 Task: Add a signature Hunter Evans containing Best wishes for a happy New Years Eve, Hunter Evans to email address softage.5@softage.net and add a folder Party planning
Action: Mouse moved to (44, 52)
Screenshot: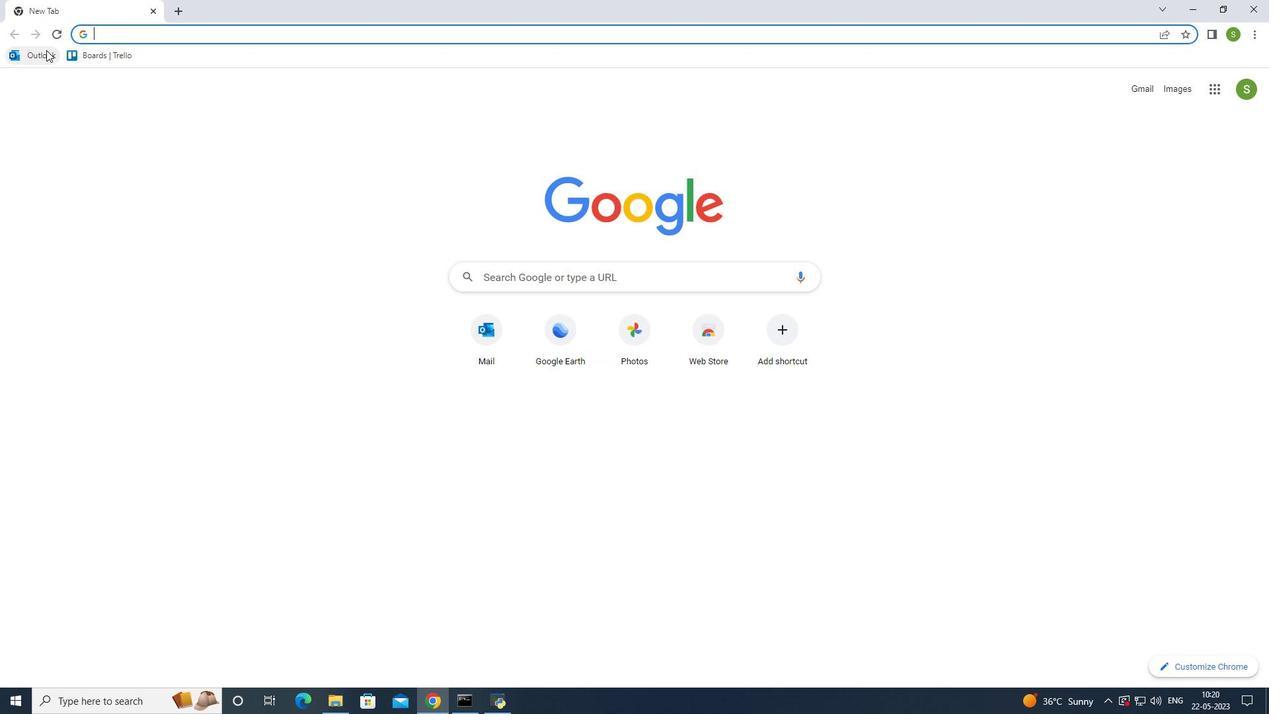 
Action: Mouse pressed left at (44, 52)
Screenshot: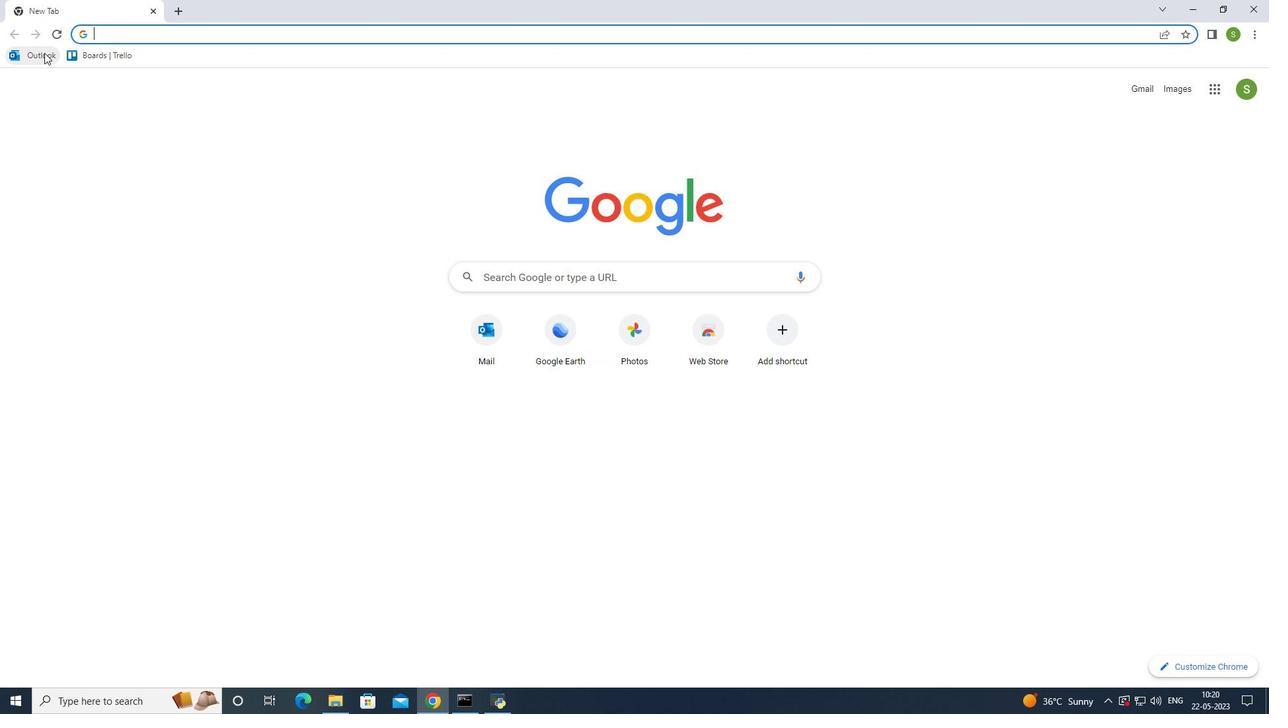 
Action: Mouse moved to (121, 108)
Screenshot: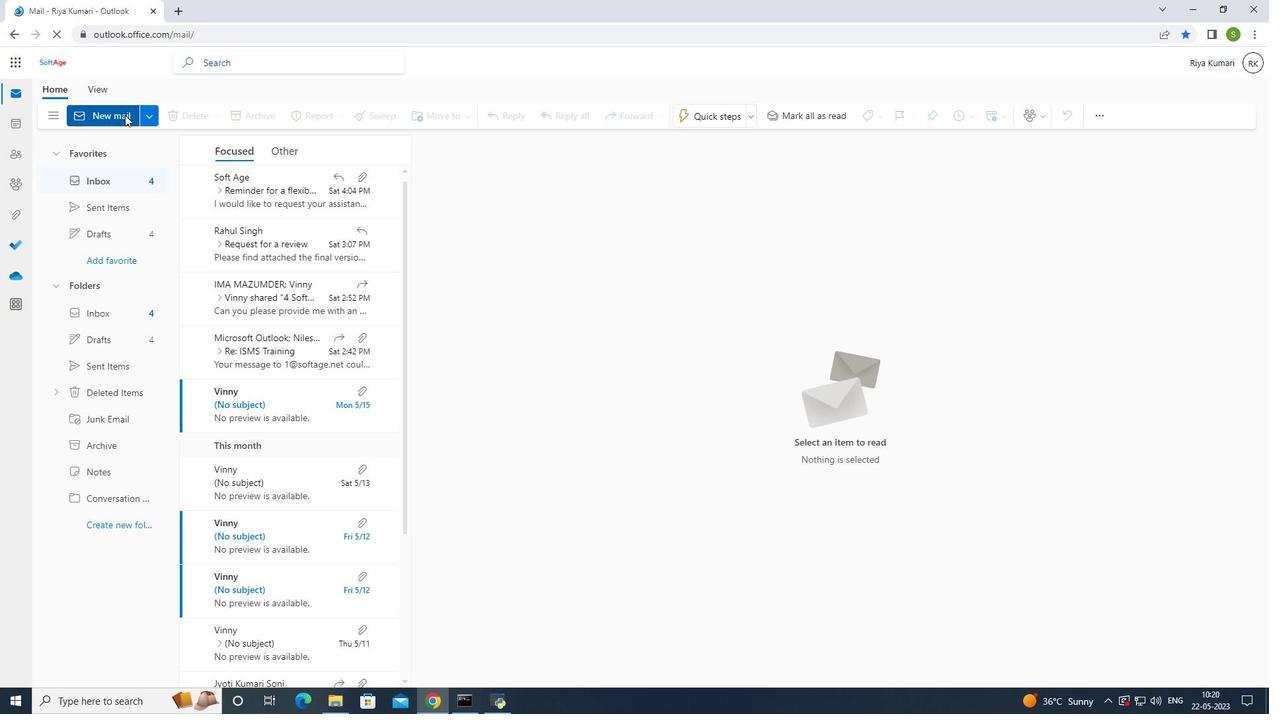
Action: Mouse pressed left at (121, 108)
Screenshot: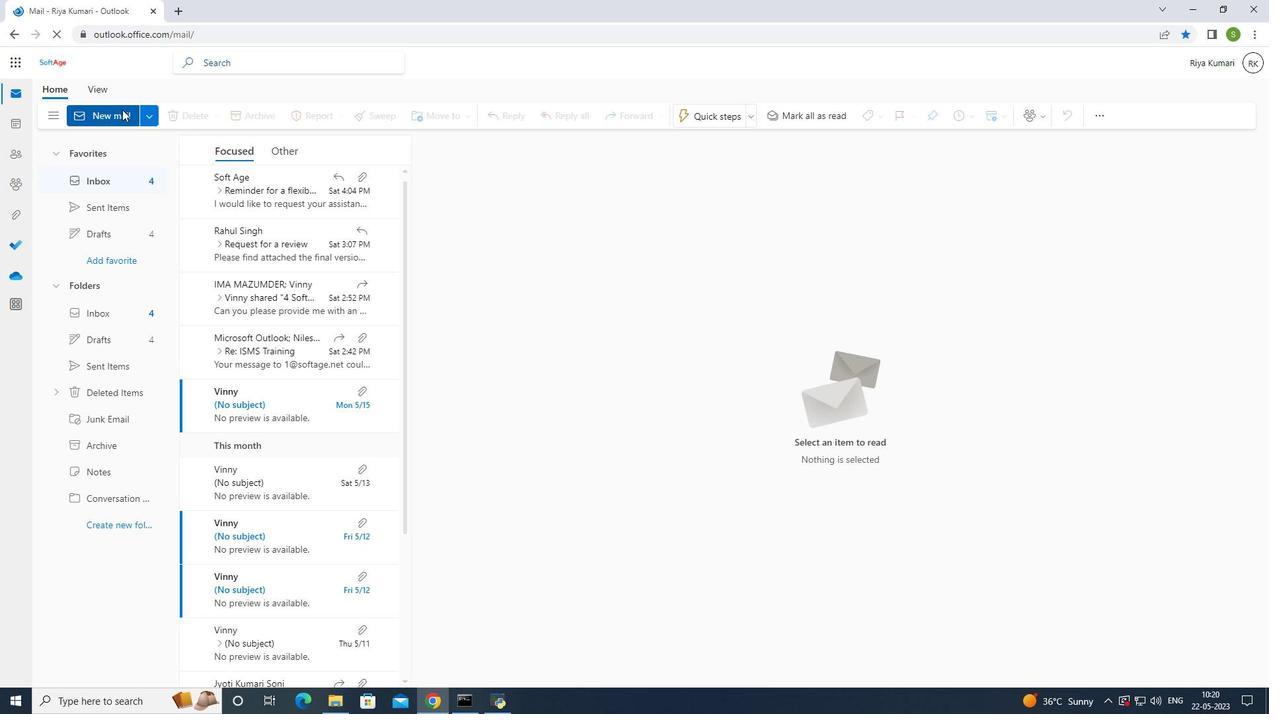 
Action: Mouse moved to (860, 117)
Screenshot: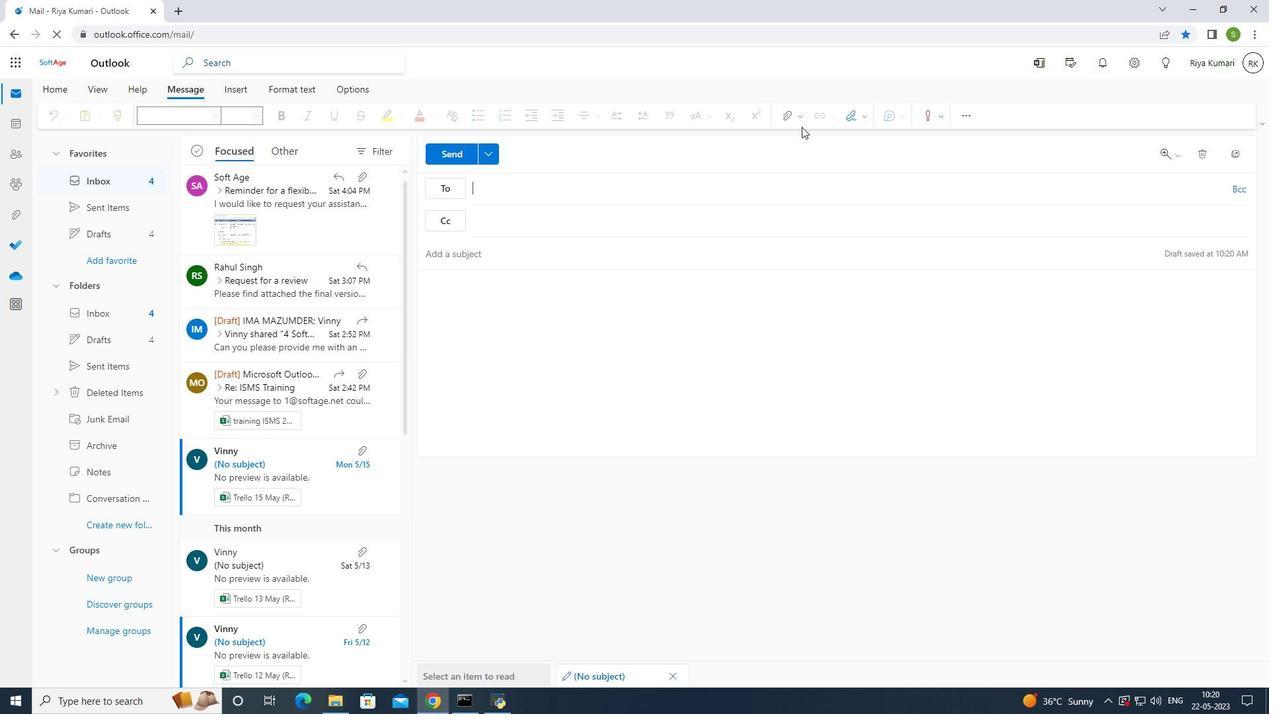 
Action: Mouse pressed left at (860, 117)
Screenshot: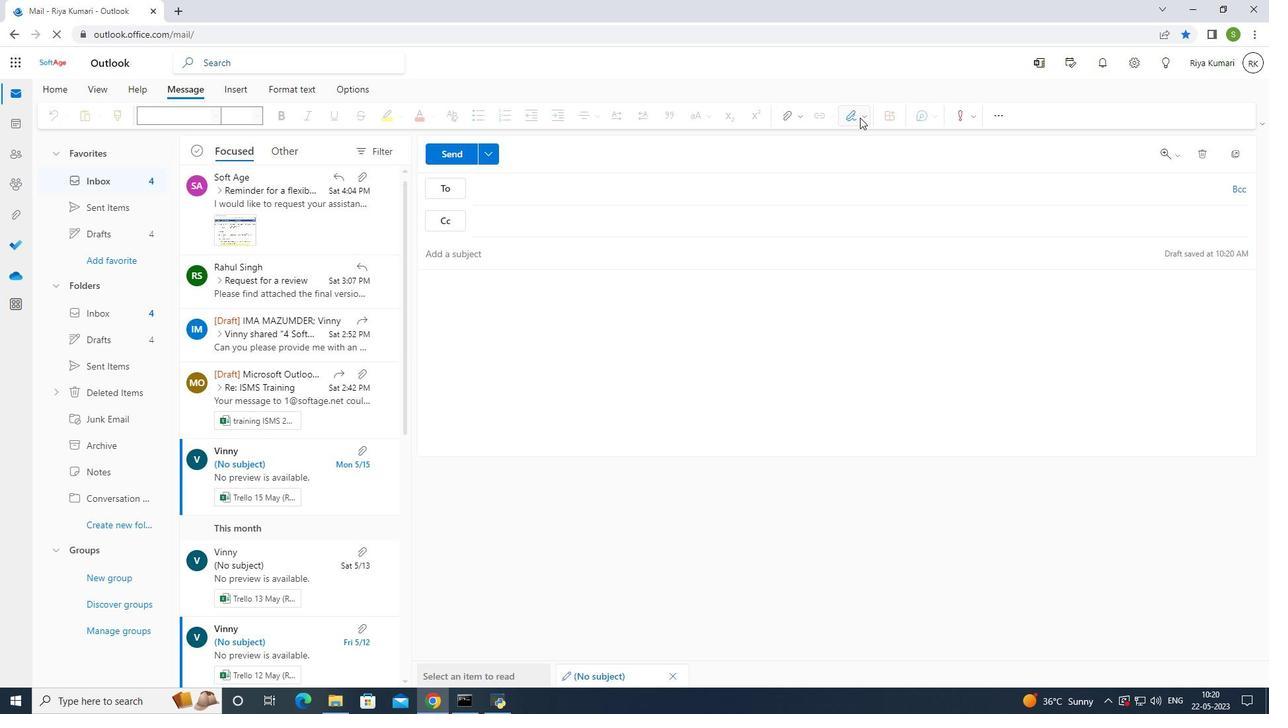 
Action: Mouse moved to (849, 144)
Screenshot: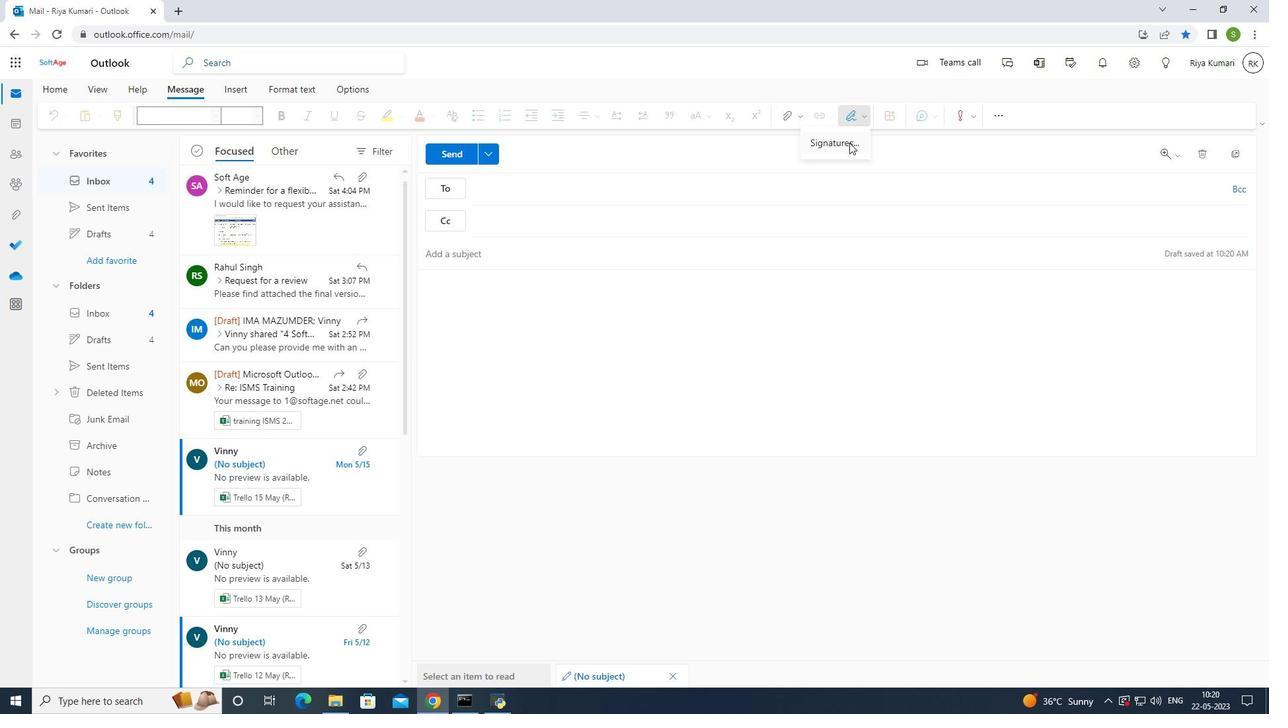 
Action: Mouse pressed left at (849, 144)
Screenshot: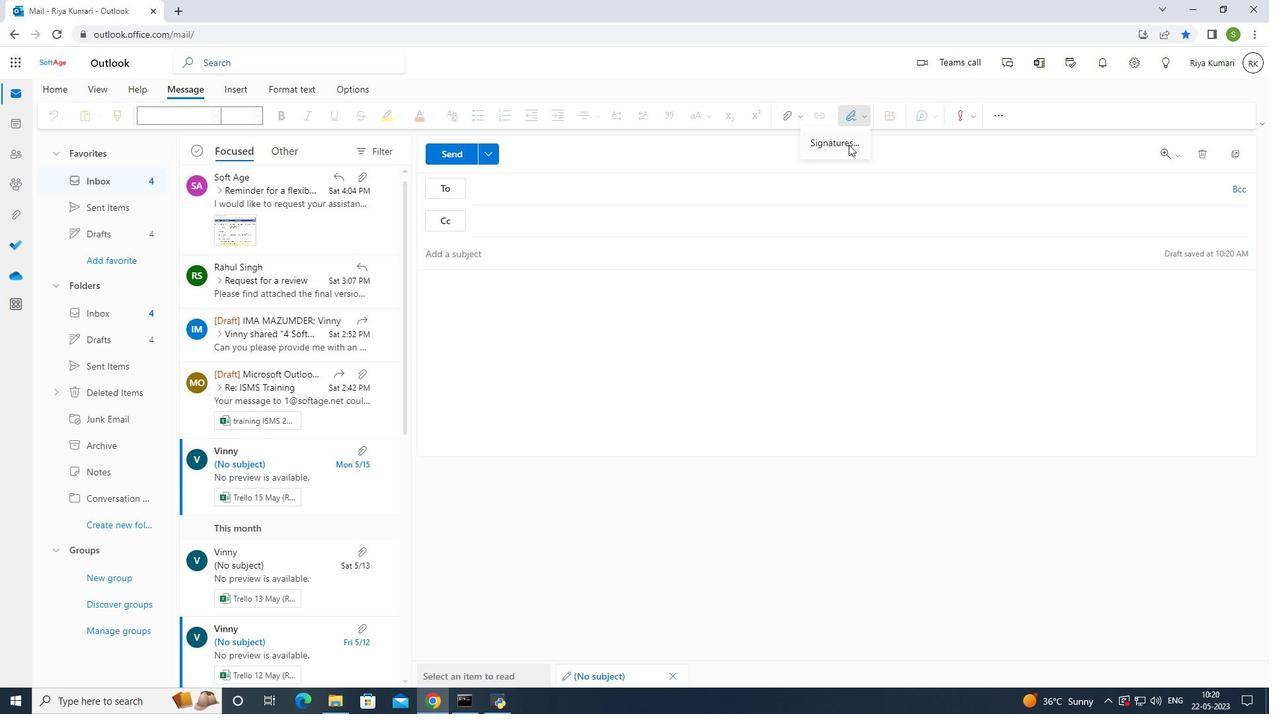 
Action: Mouse moved to (716, 224)
Screenshot: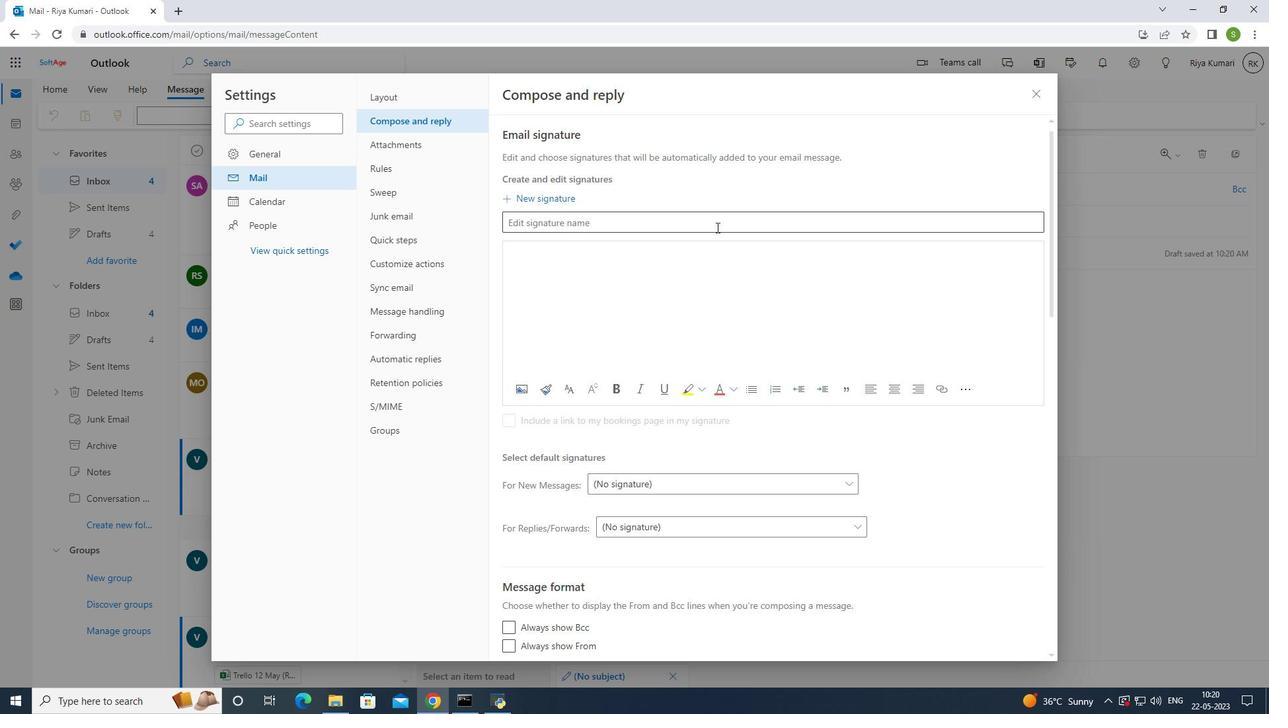 
Action: Mouse pressed left at (716, 224)
Screenshot: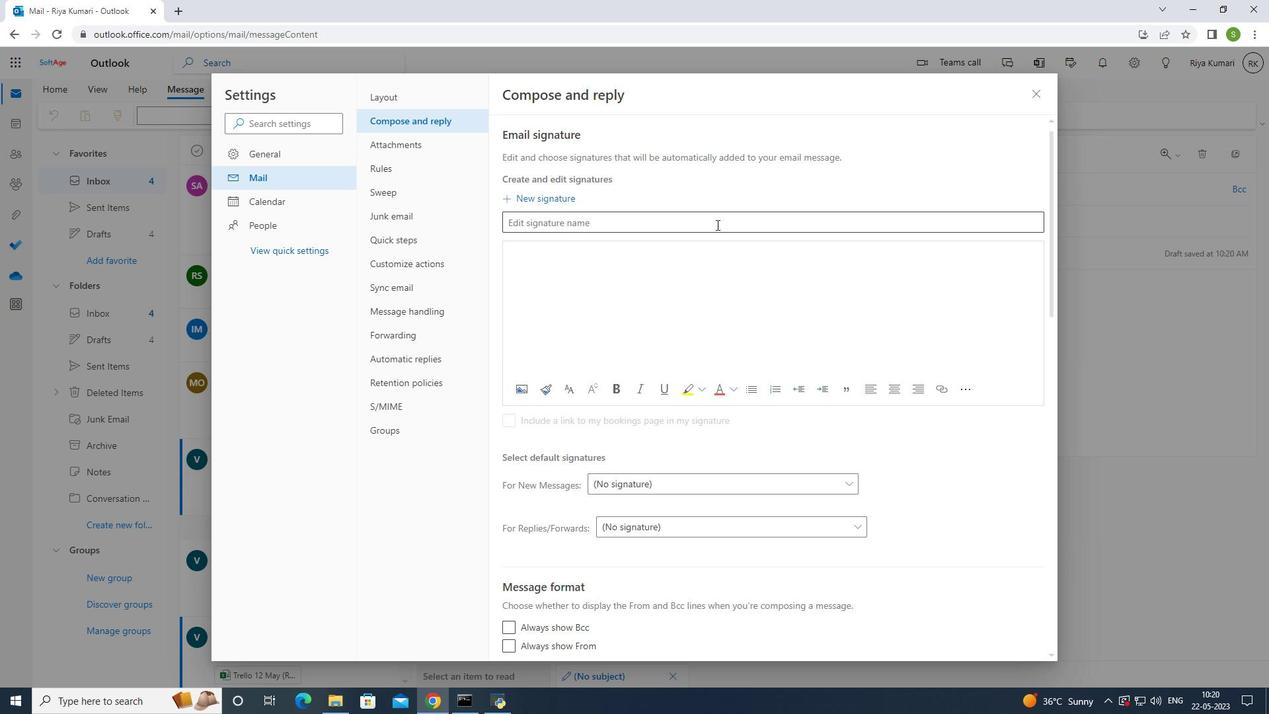 
Action: Mouse moved to (746, 191)
Screenshot: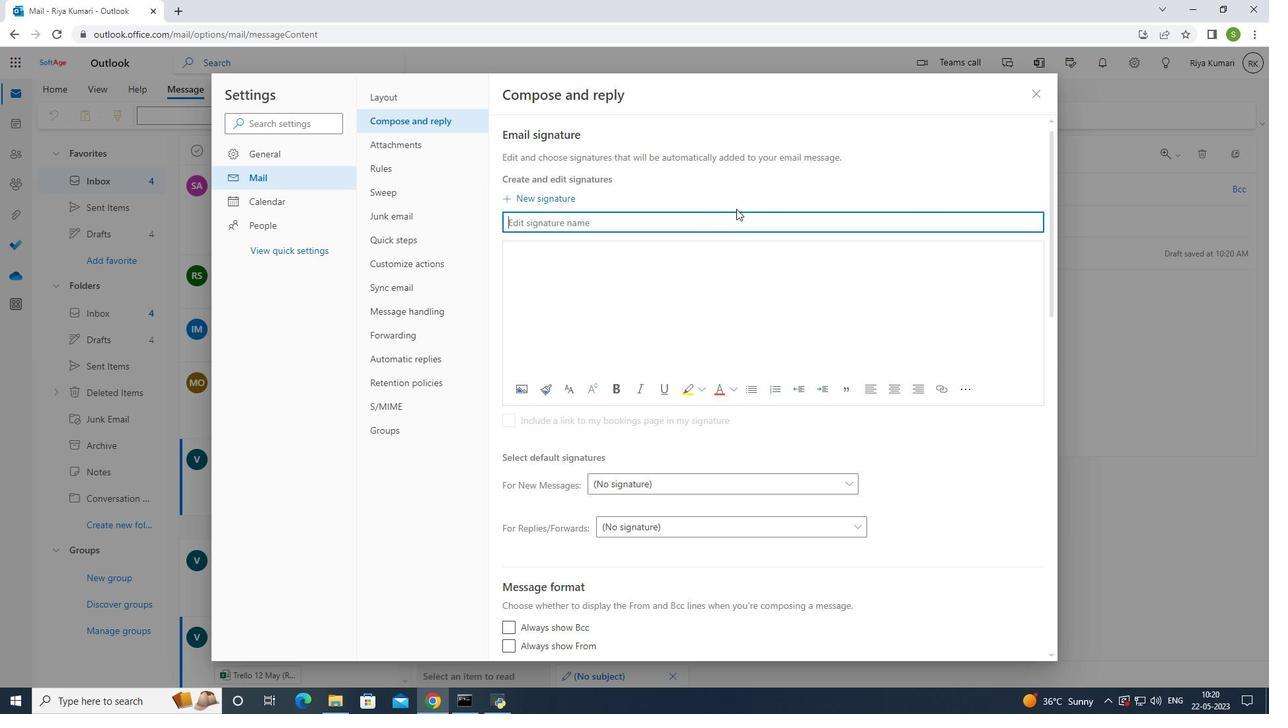 
Action: Key pressed <Key.shift>Hunter<Key.space><Key.shift>Evansctrl+A<'\x03'>
Screenshot: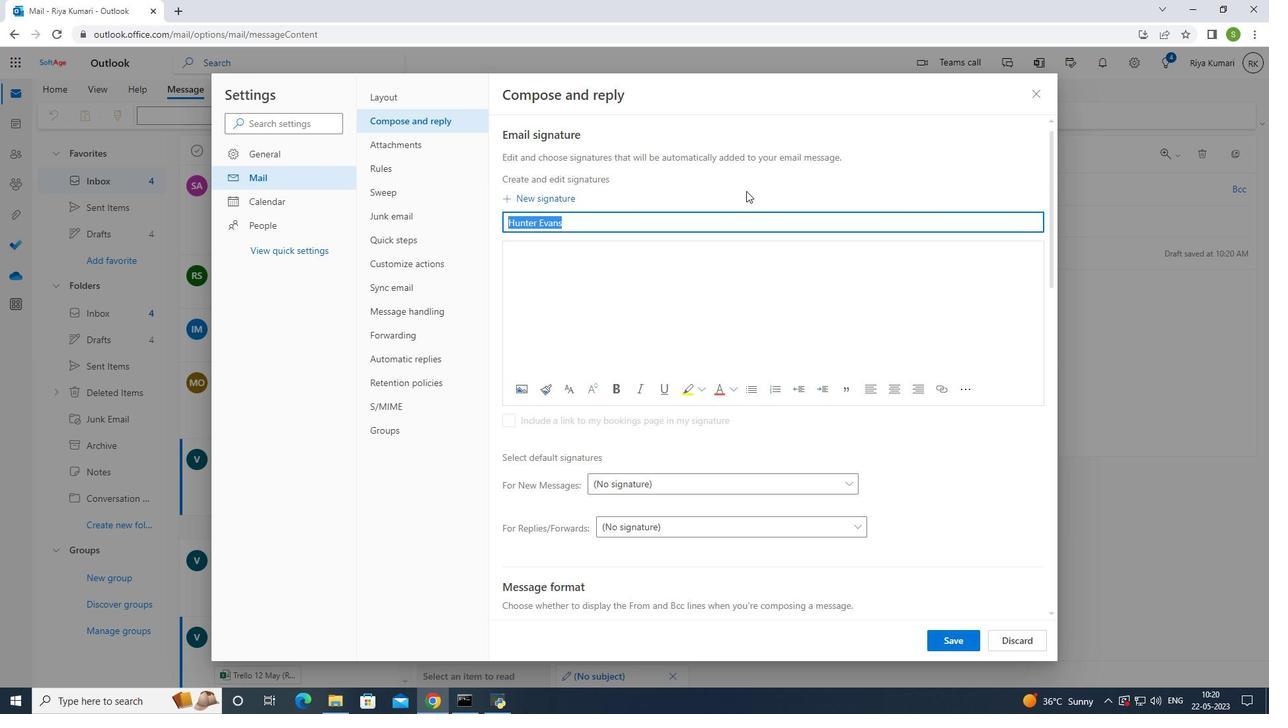 
Action: Mouse moved to (575, 273)
Screenshot: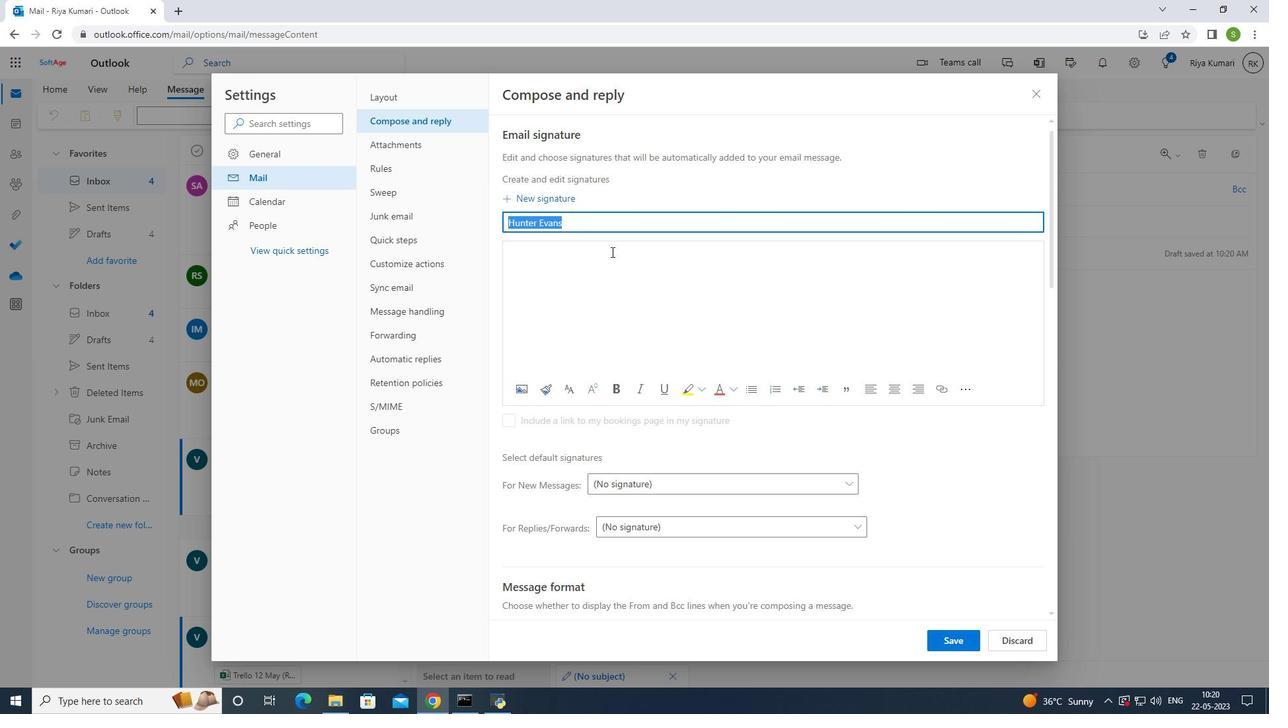 
Action: Mouse pressed left at (575, 273)
Screenshot: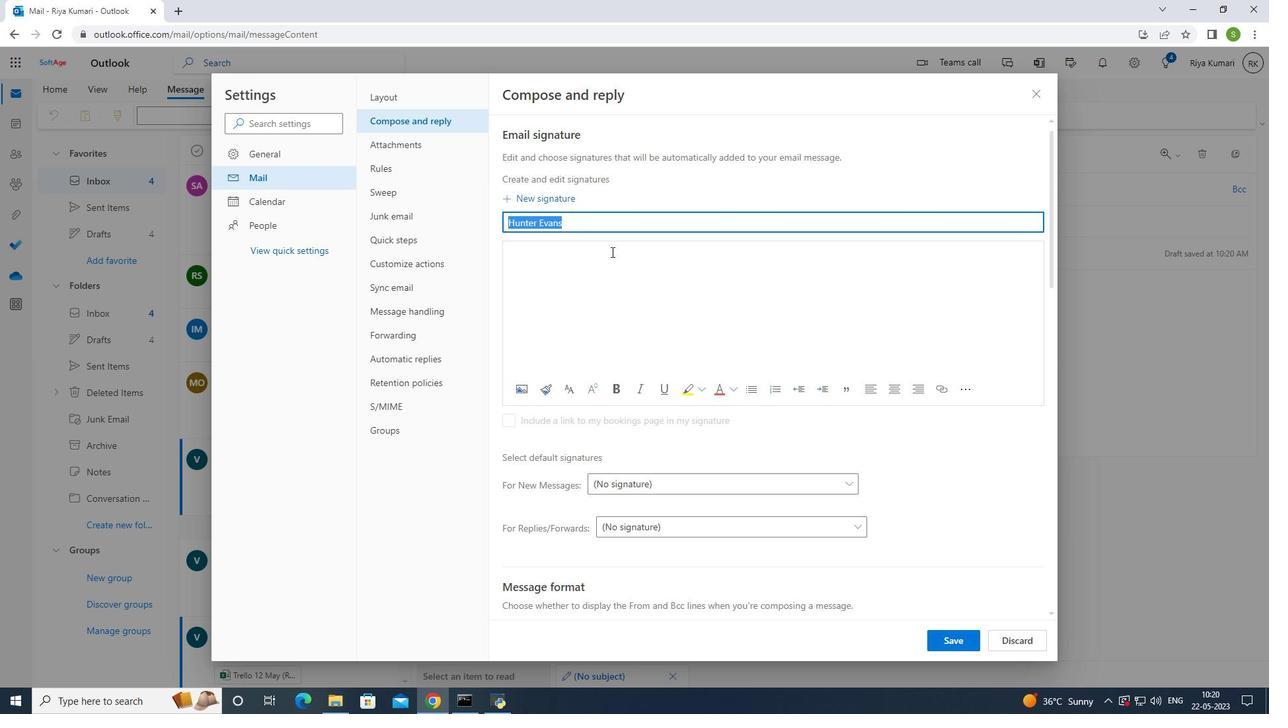 
Action: Mouse moved to (576, 271)
Screenshot: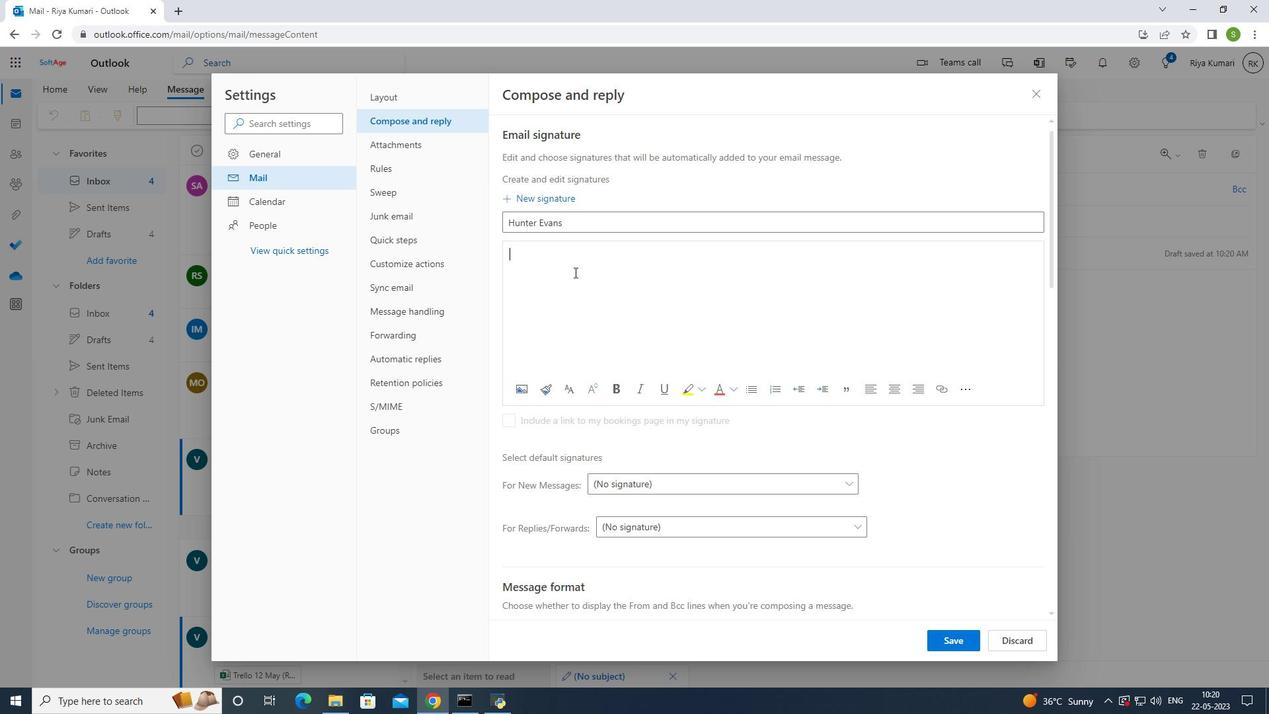 
Action: Key pressed ctrl+V
Screenshot: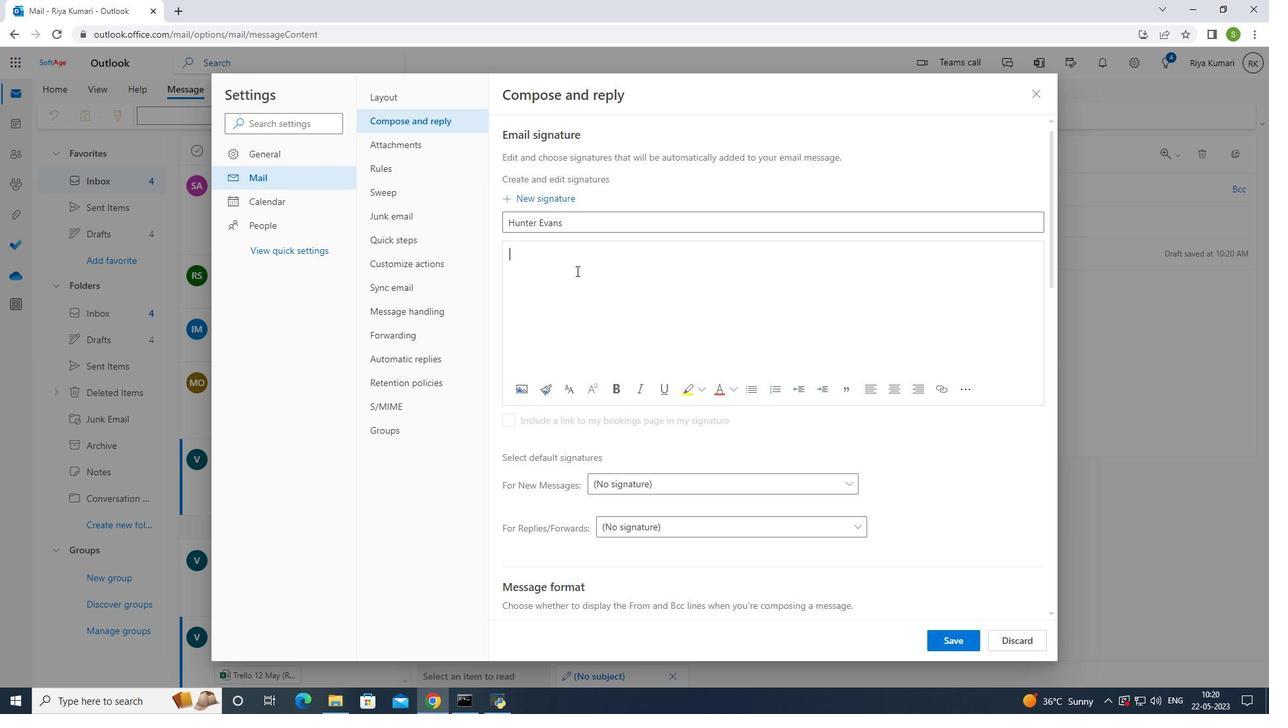 
Action: Mouse moved to (951, 645)
Screenshot: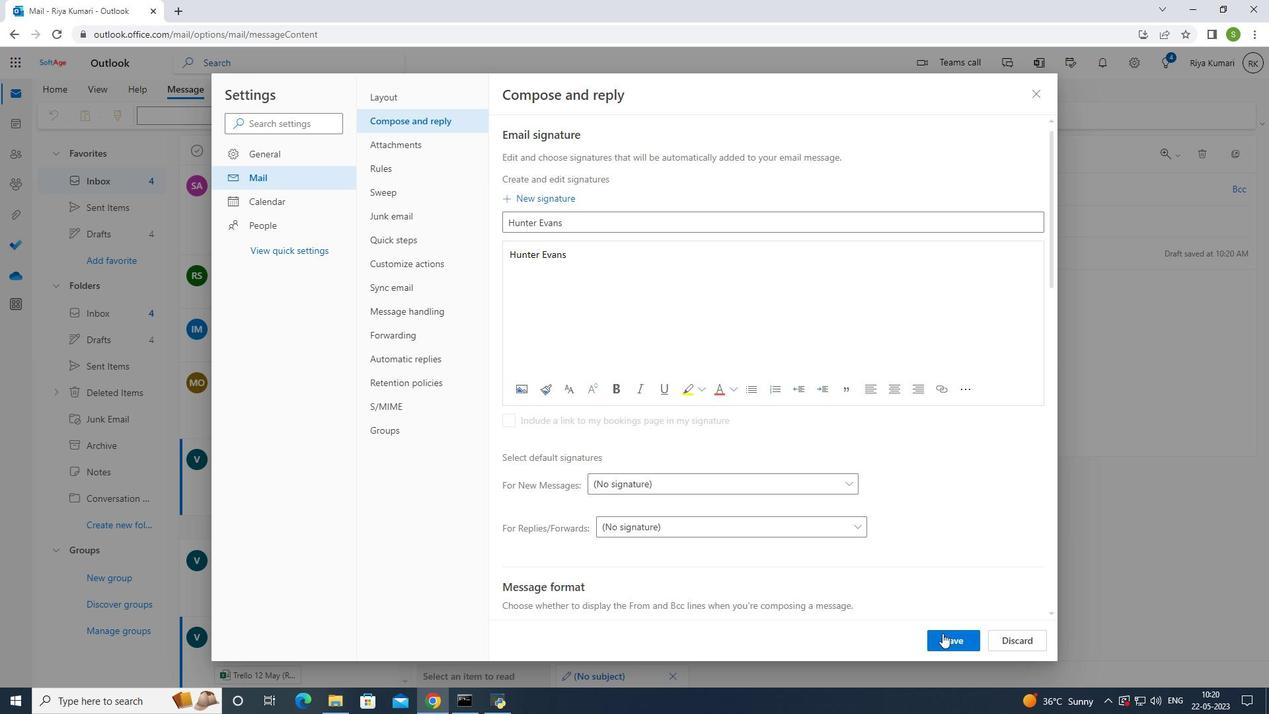 
Action: Mouse pressed left at (951, 645)
Screenshot: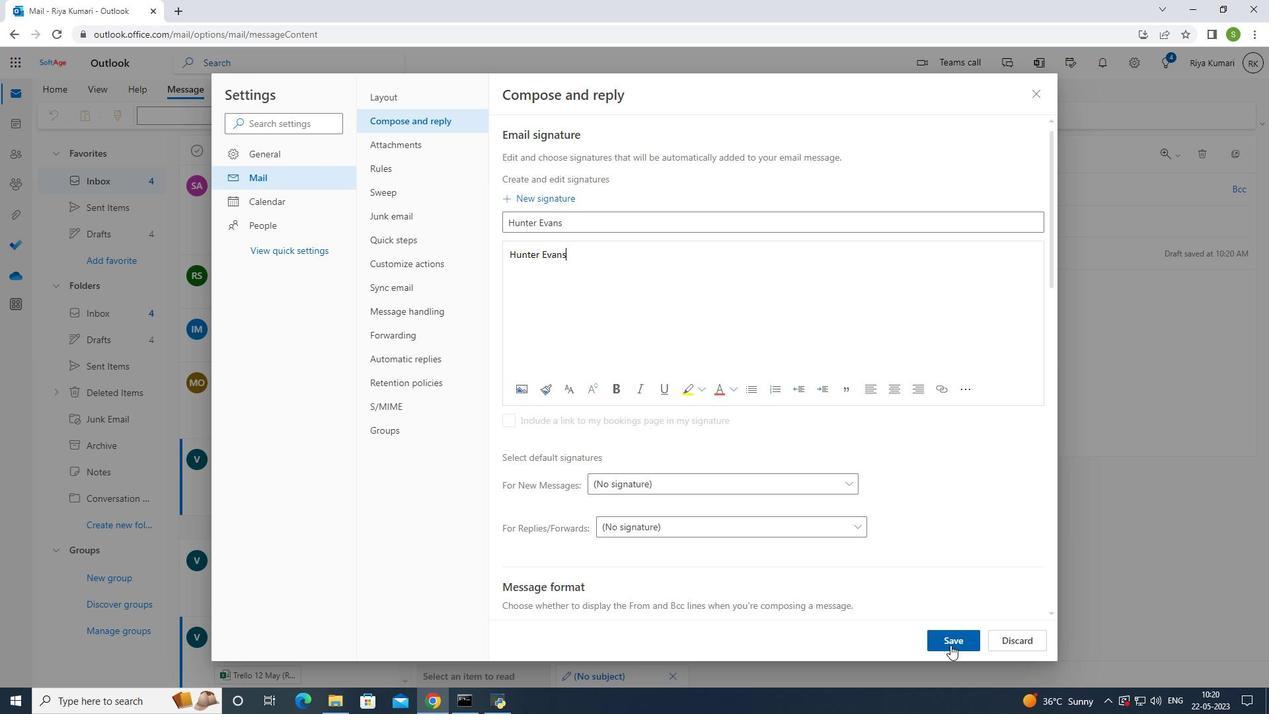 
Action: Mouse moved to (1045, 96)
Screenshot: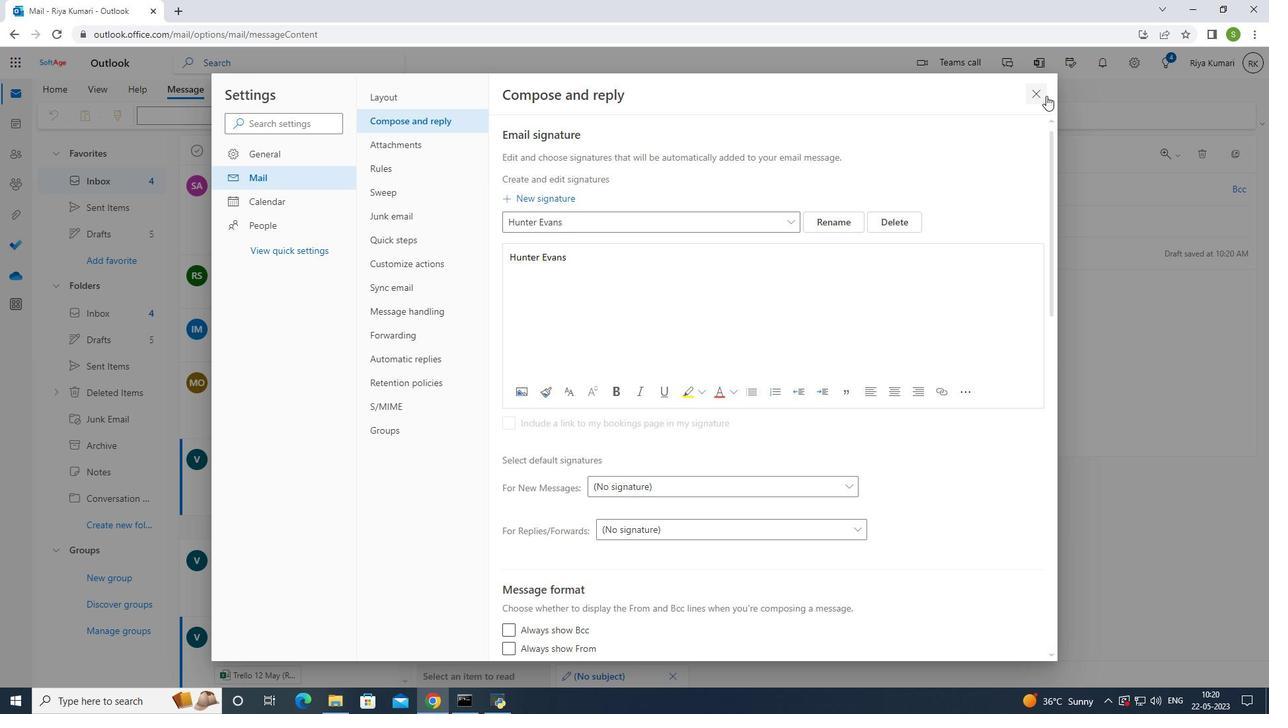 
Action: Mouse pressed left at (1045, 96)
Screenshot: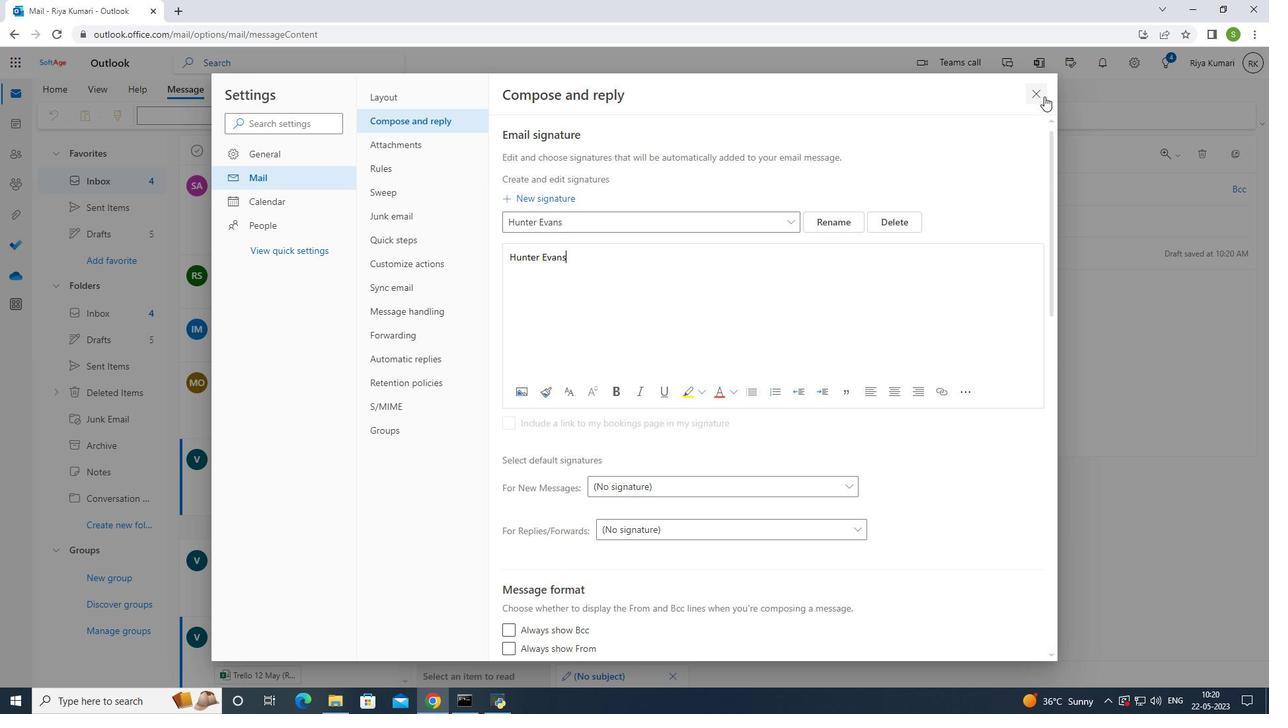 
Action: Mouse moved to (585, 199)
Screenshot: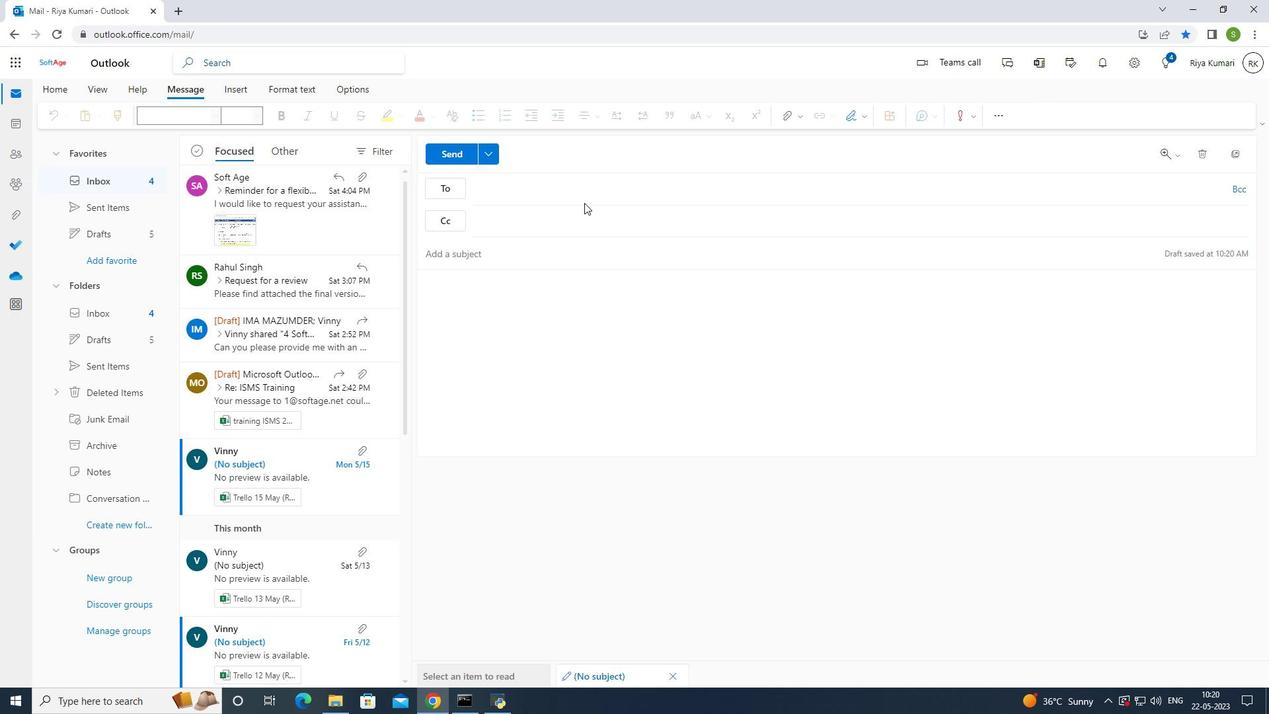 
Action: Mouse pressed left at (585, 199)
Screenshot: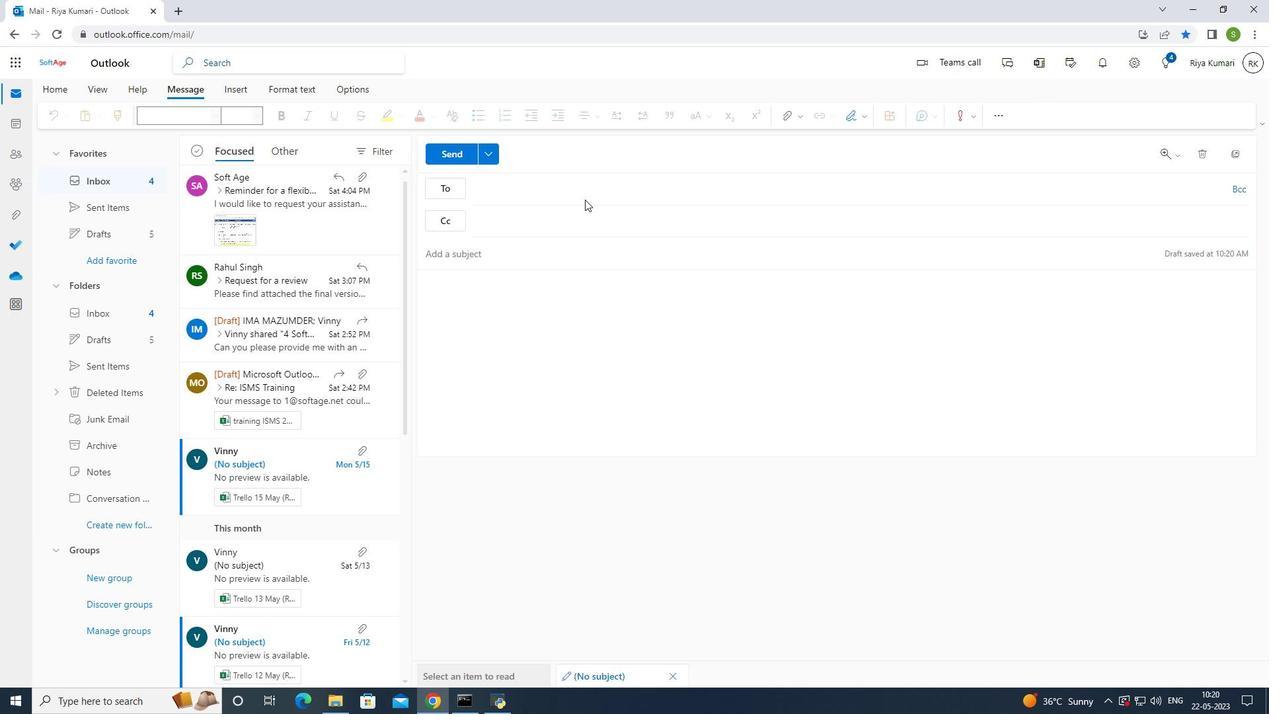 
Action: Mouse moved to (585, 191)
Screenshot: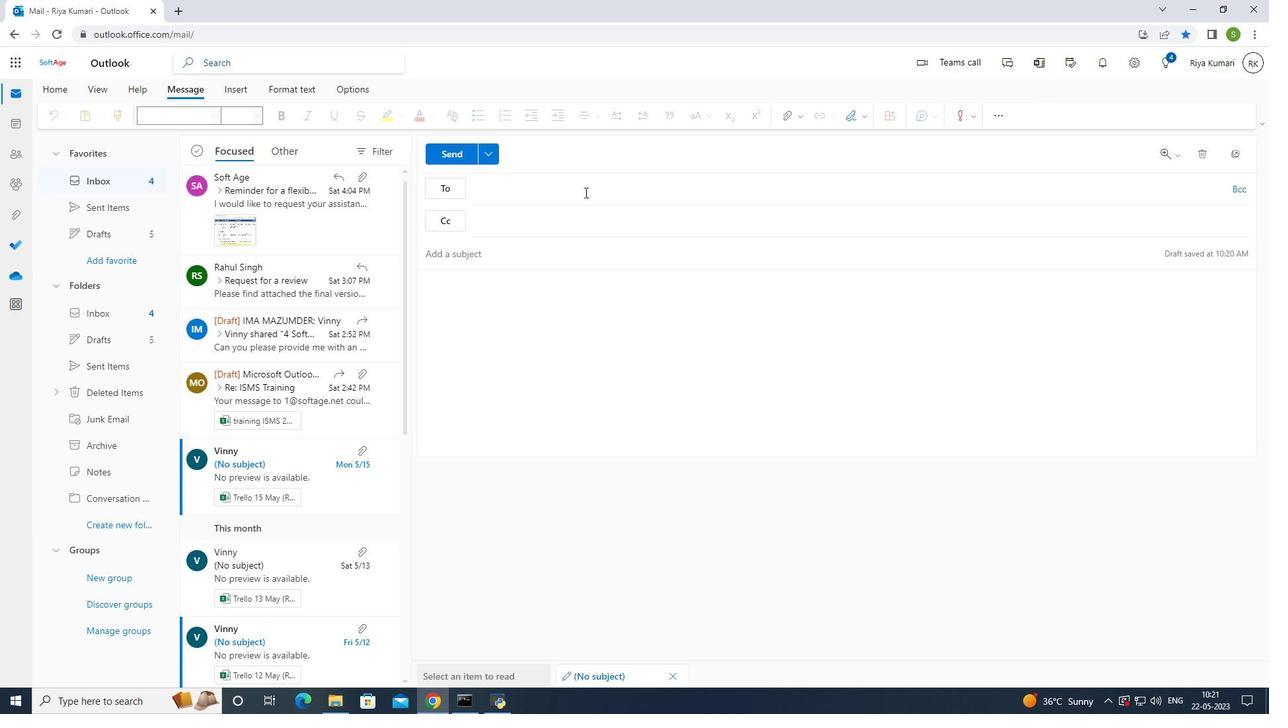 
Action: Mouse pressed left at (585, 191)
Screenshot: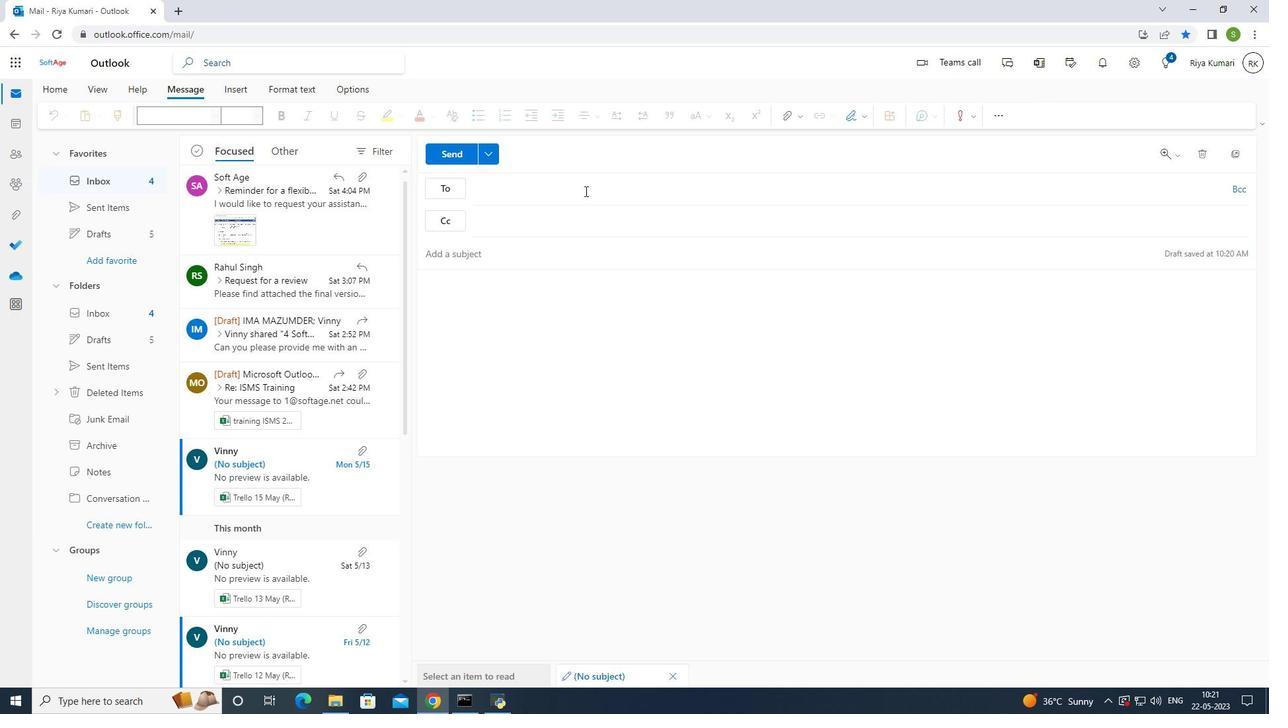 
Action: Mouse moved to (867, 241)
Screenshot: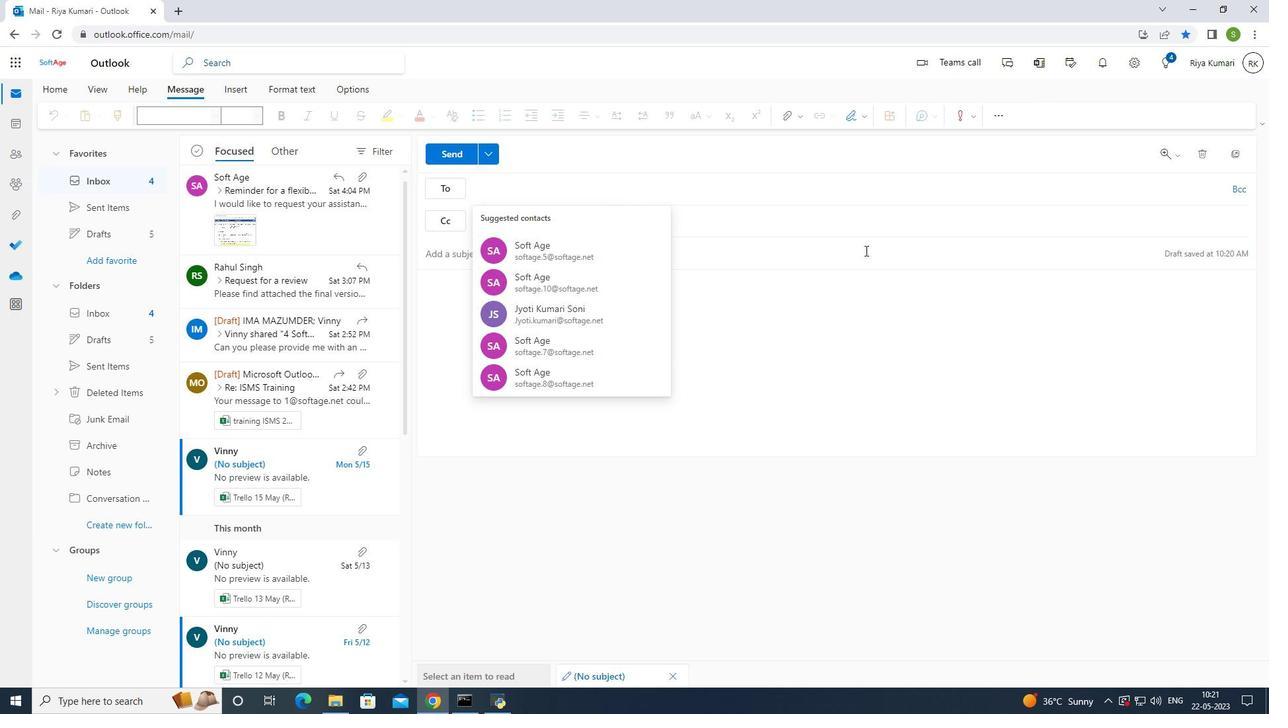 
Action: Key pressed softage.5<Key.shift>@sogta<Key.backspace><Key.backspace><Key.backspace>ftage.net
Screenshot: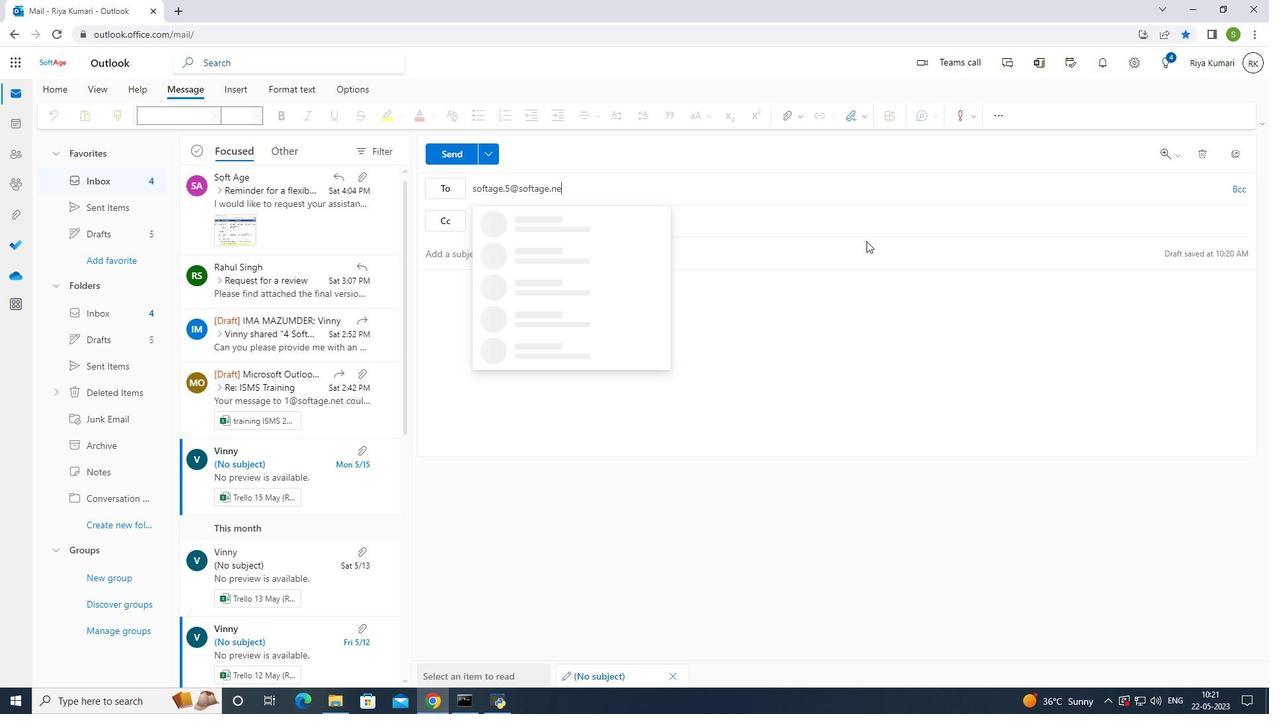 
Action: Mouse moved to (540, 228)
Screenshot: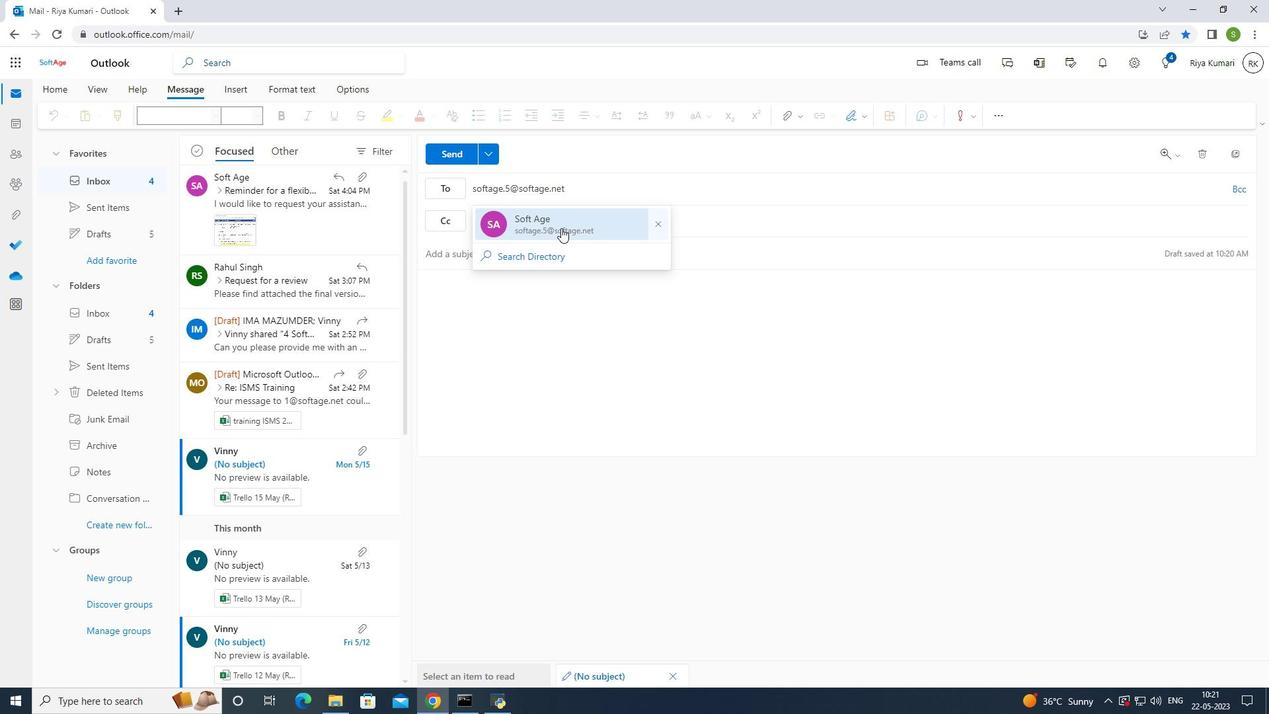 
Action: Mouse pressed left at (540, 228)
Screenshot: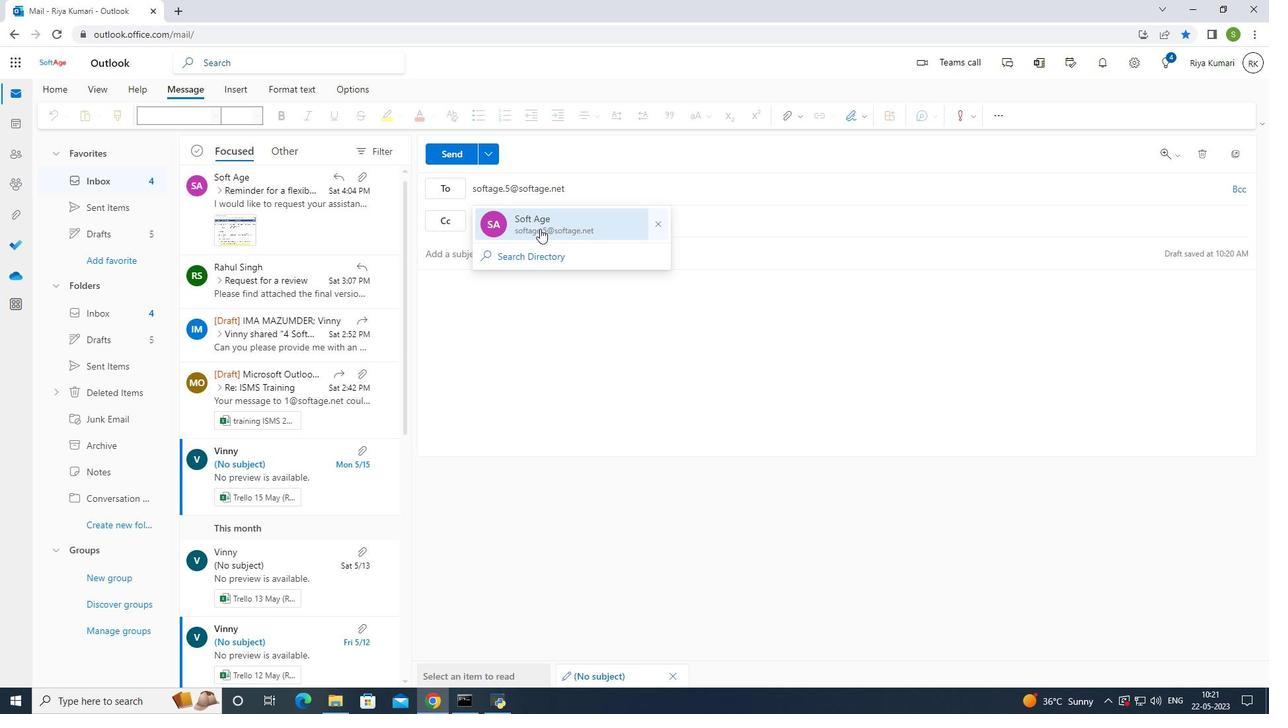 
Action: Mouse moved to (559, 302)
Screenshot: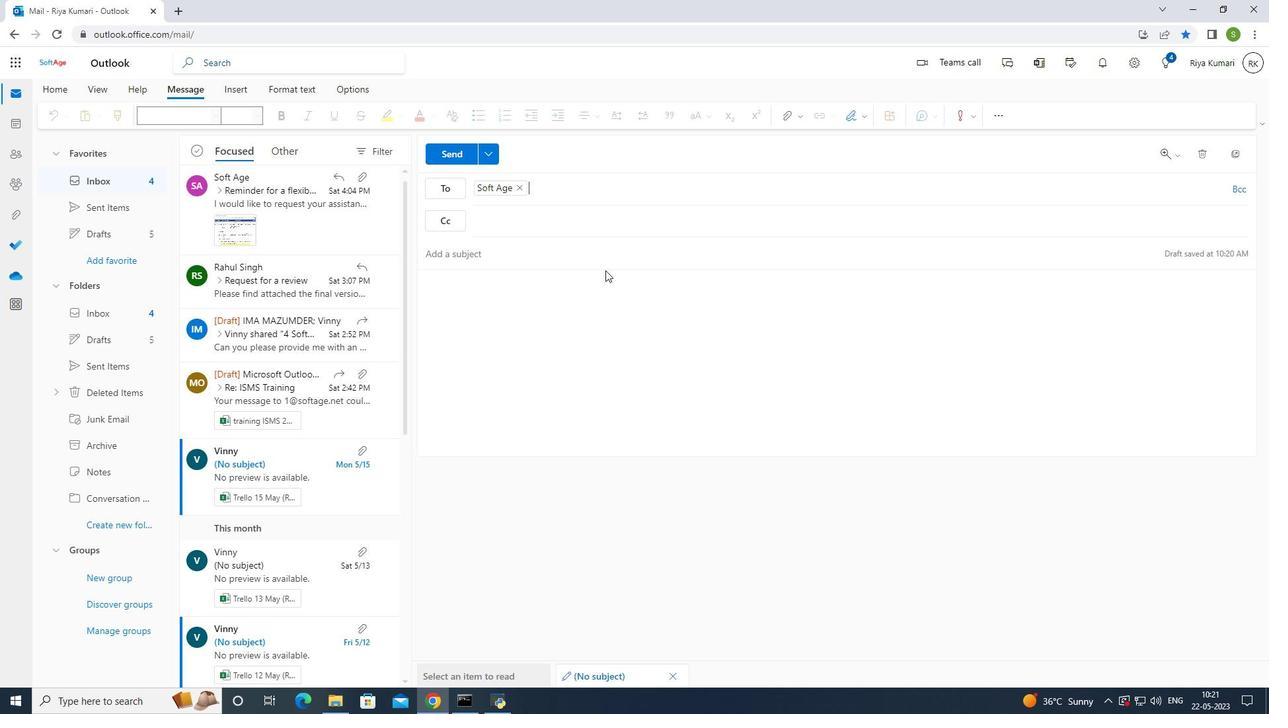 
Action: Mouse pressed left at (559, 302)
Screenshot: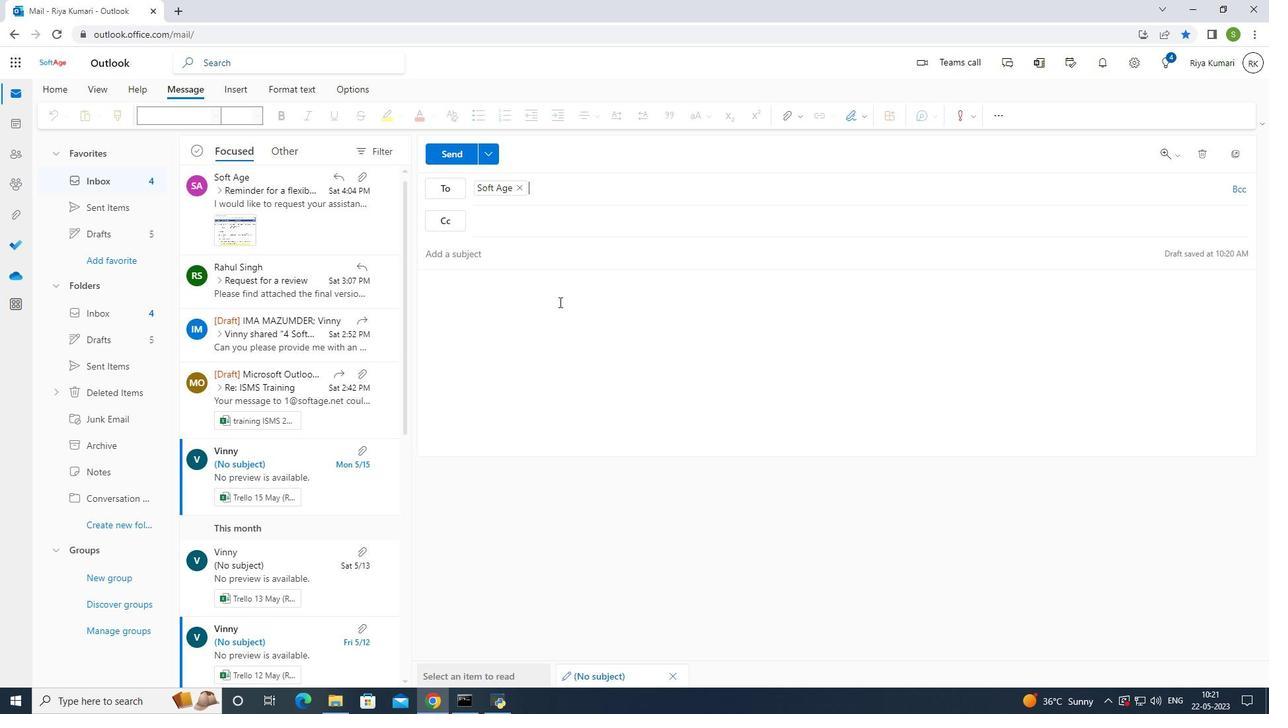 
Action: Mouse moved to (866, 113)
Screenshot: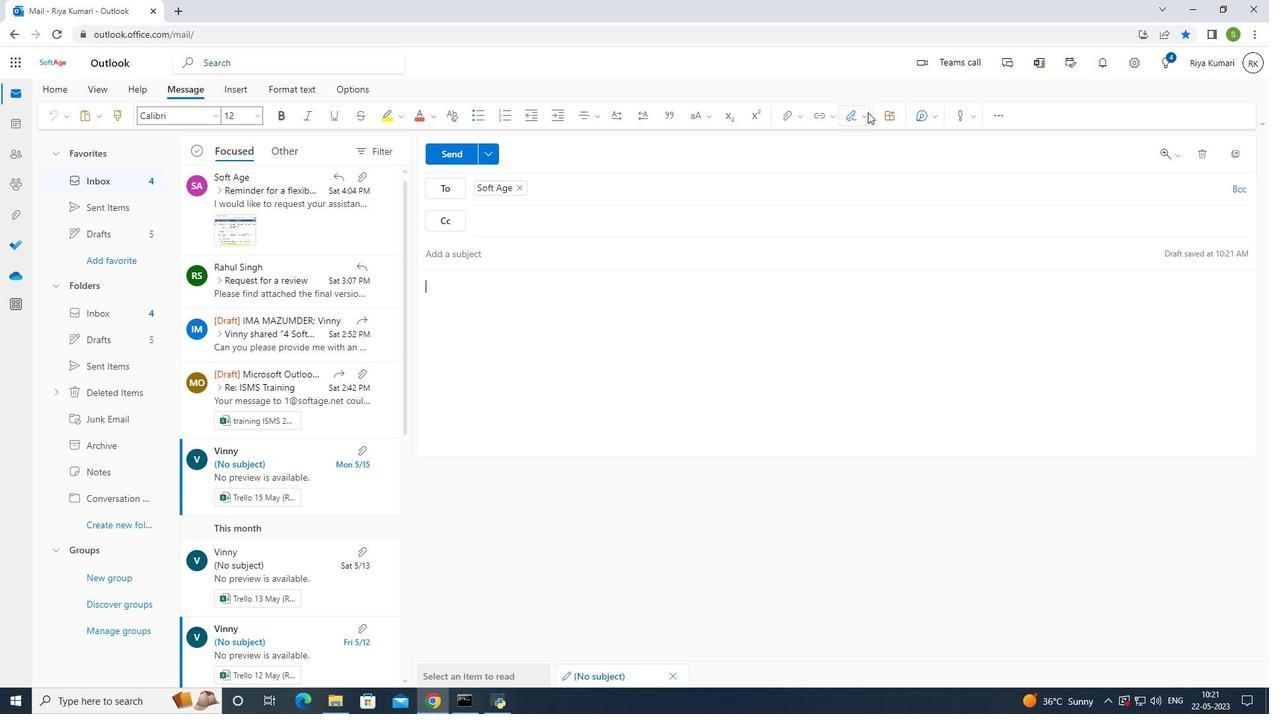 
Action: Mouse pressed left at (866, 113)
Screenshot: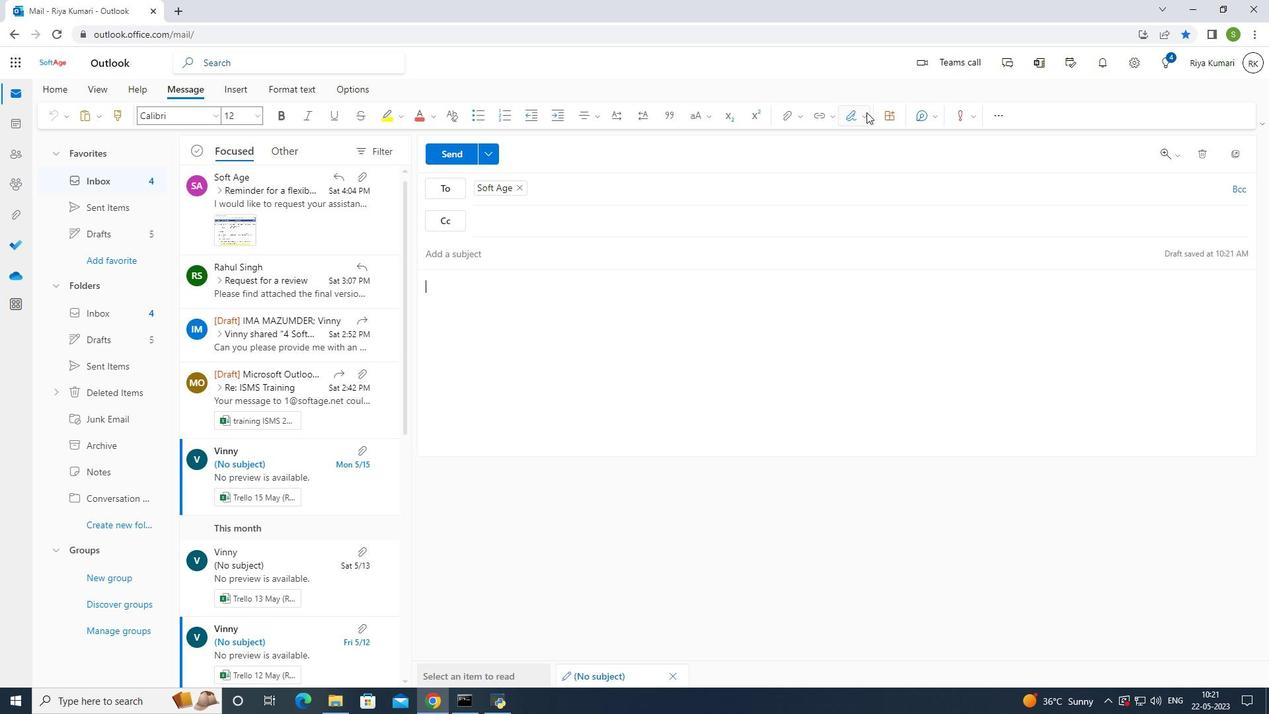 
Action: Mouse moved to (849, 148)
Screenshot: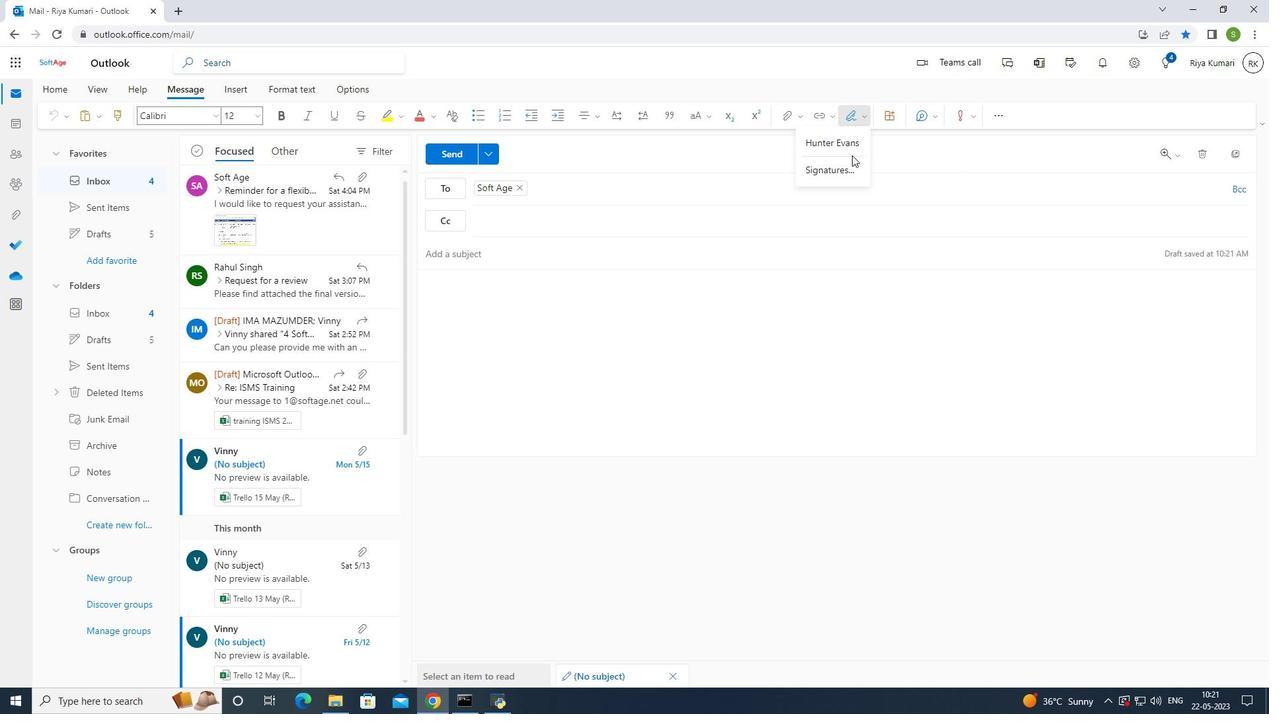 
Action: Mouse pressed left at (849, 148)
Screenshot: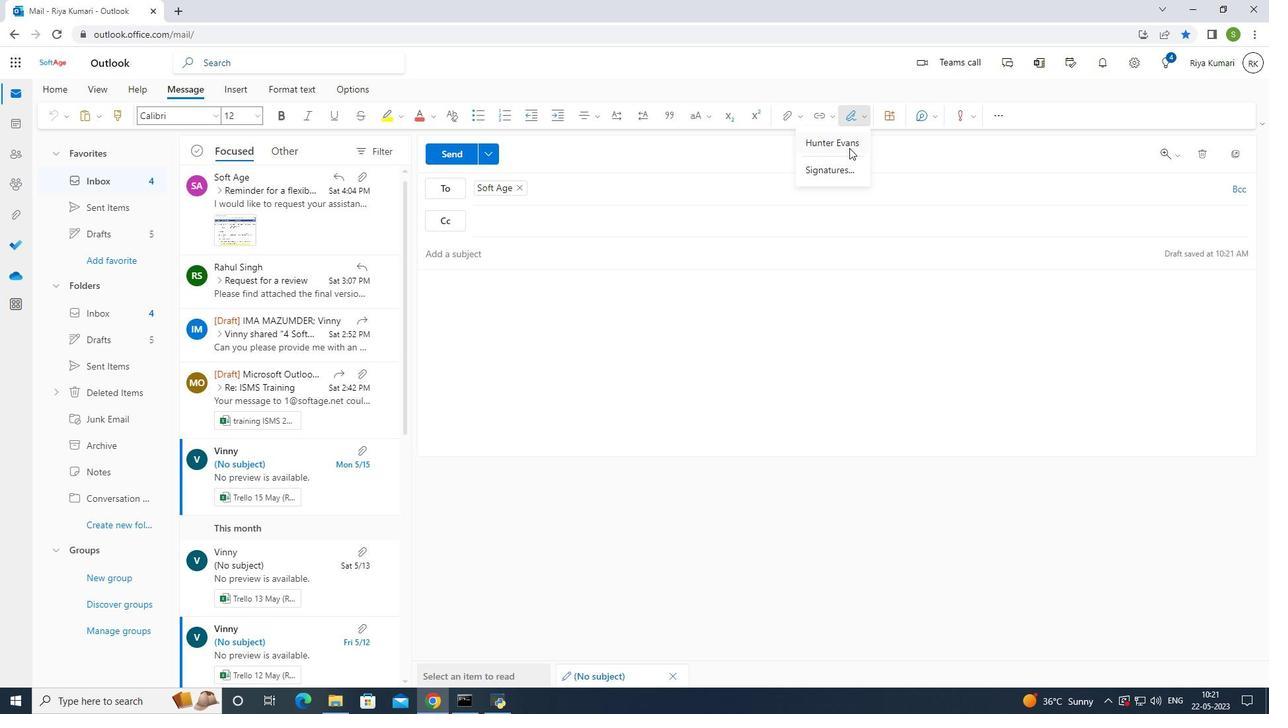 
Action: Mouse moved to (535, 290)
Screenshot: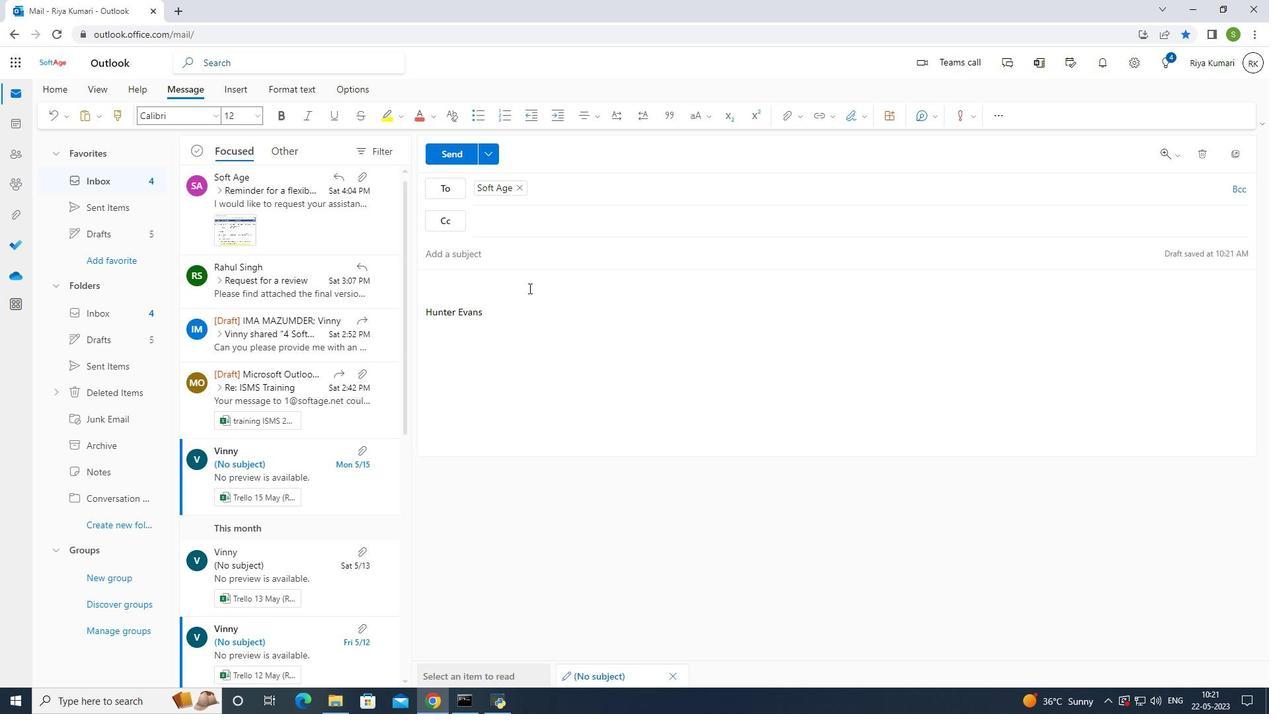 
Action: Key pressed <Key.shift><Key.shift><Key.shift><Key.shift><Key.shift><Key.shift><Key.shift><Key.shift><Key.shift><Key.shift><Key.shift><Key.shift><Key.shift><Key.shift><Key.shift><Key.shift><Key.shift><Key.shift><Key.shift><Key.shift><Key.shift><Key.shift><Key.shift><Key.shift><Key.shift><Key.shift><Key.shift><Key.shift><Key.shift><Key.shift><Key.shift><Key.shift><Key.shift><Key.shift><Key.shift><Key.shift><Key.shift><Key.shift>Best<Key.space>wishes<Key.space>for<Key.space>a<Key.space>happy<Key.space>nwe<Key.space>ye<Key.backspace><Key.backspace><Key.backspace><Key.backspace><Key.backspace><Key.backspace><Key.shift>new<Key.space>year
Screenshot: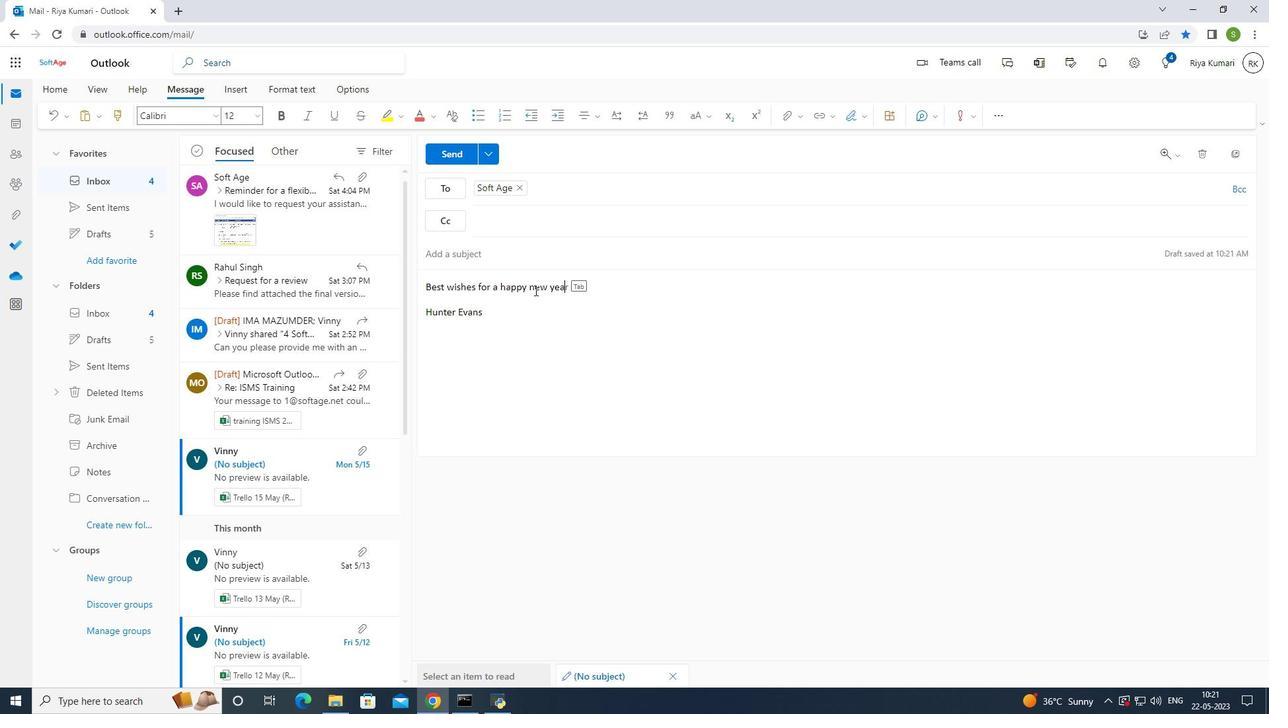 
Action: Mouse moved to (171, 418)
Screenshot: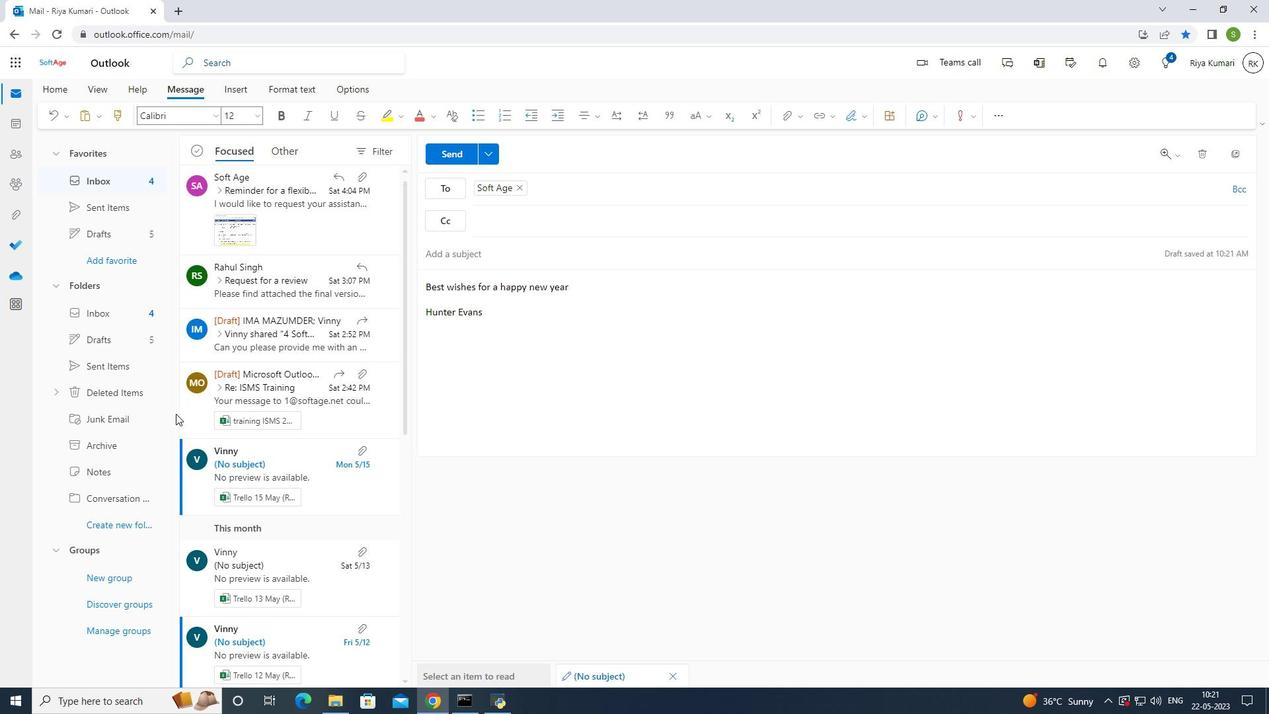 
Action: Mouse scrolled (171, 417) with delta (0, 0)
Screenshot: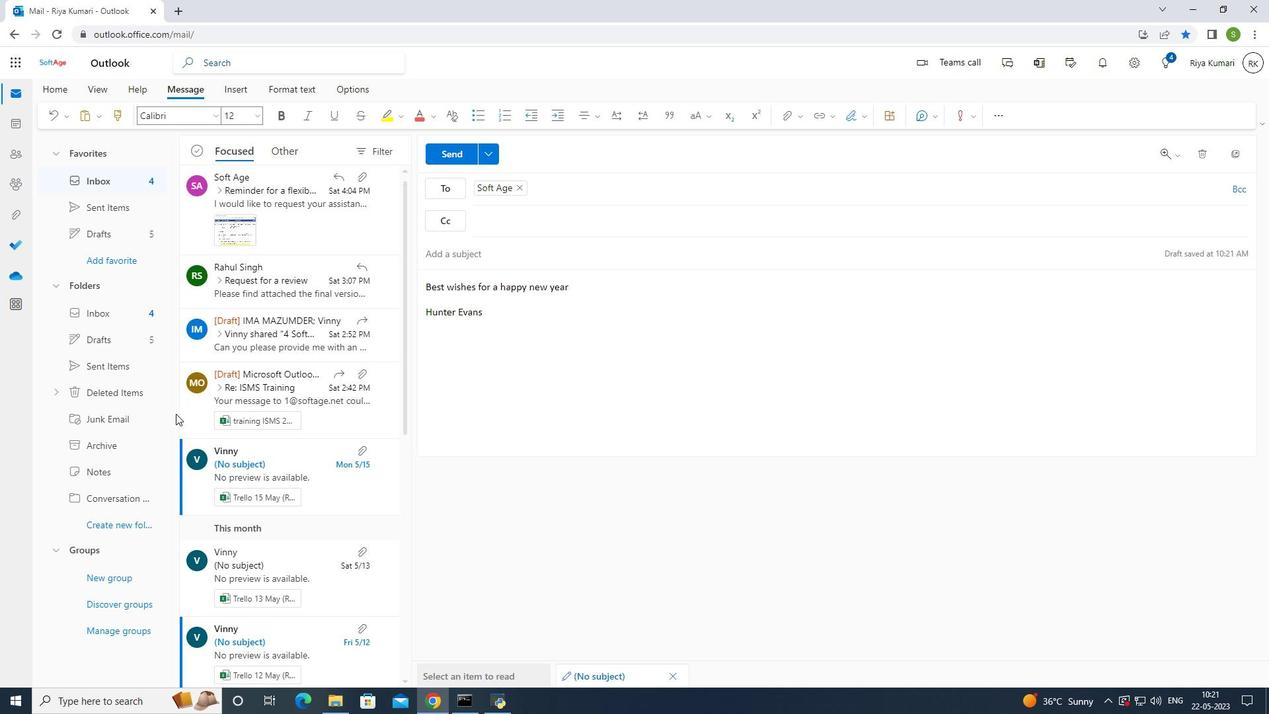 
Action: Mouse moved to (167, 421)
Screenshot: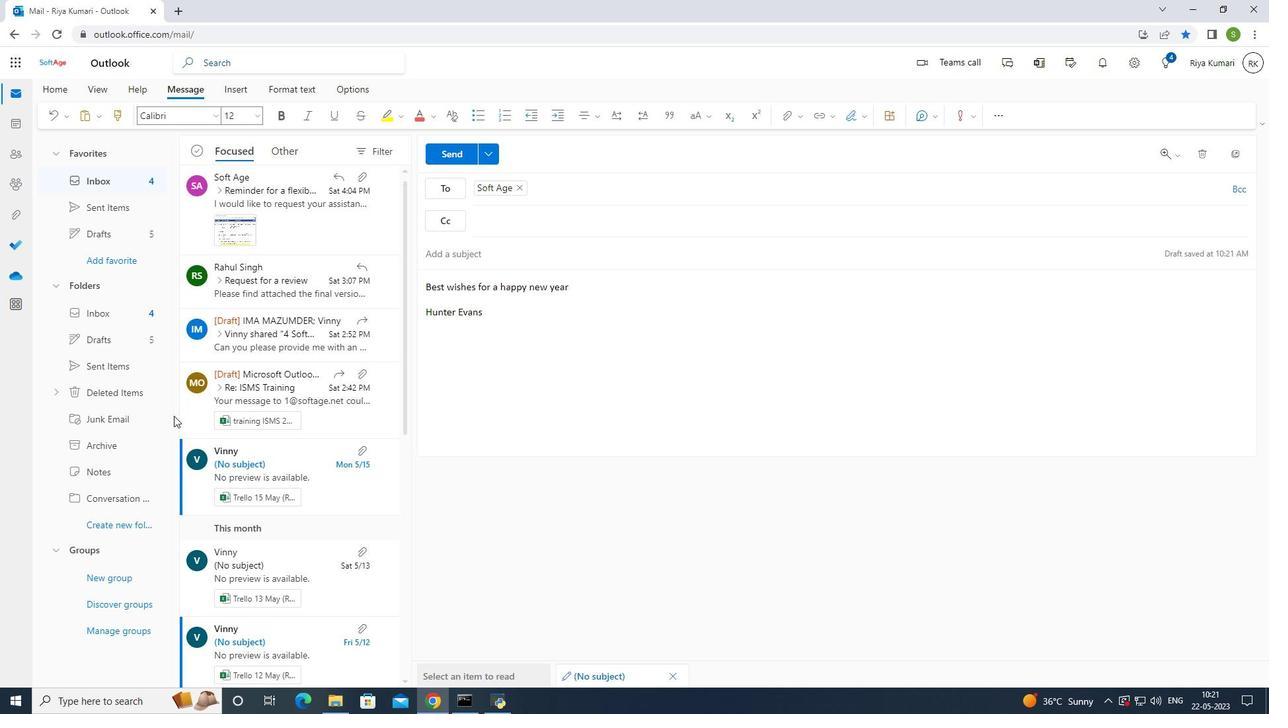 
Action: Mouse scrolled (167, 420) with delta (0, 0)
Screenshot: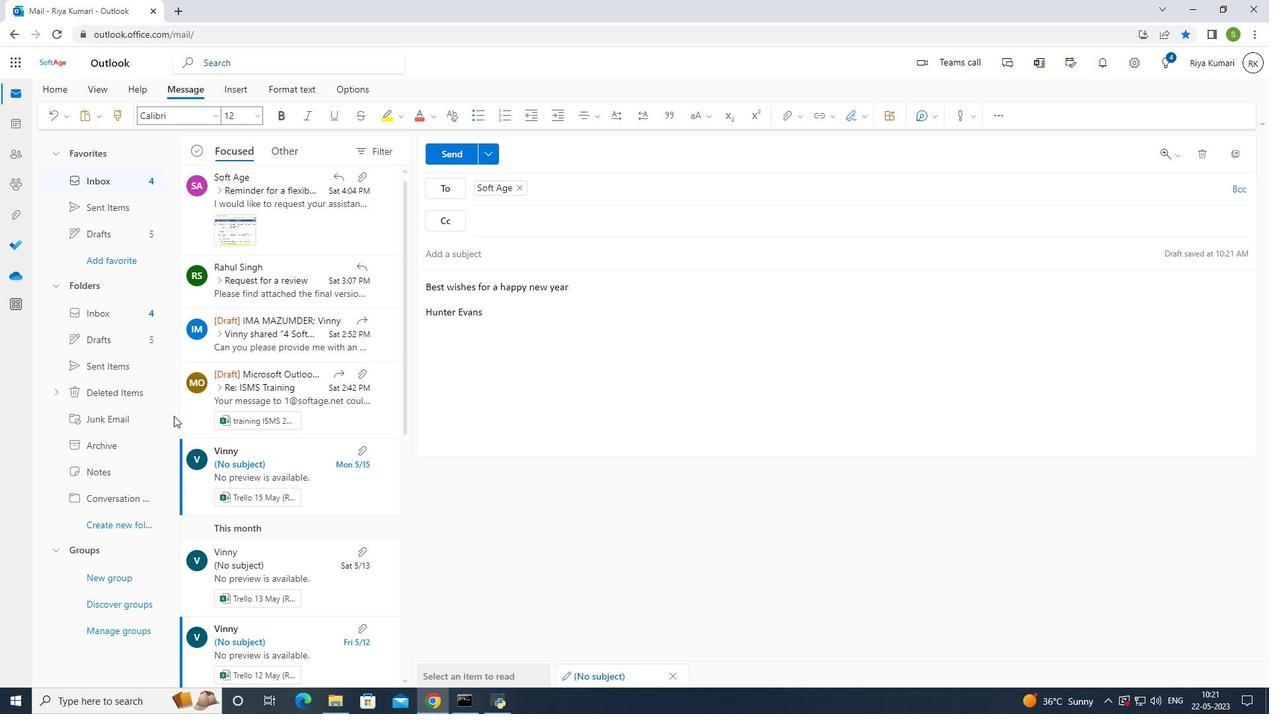 
Action: Mouse moved to (130, 529)
Screenshot: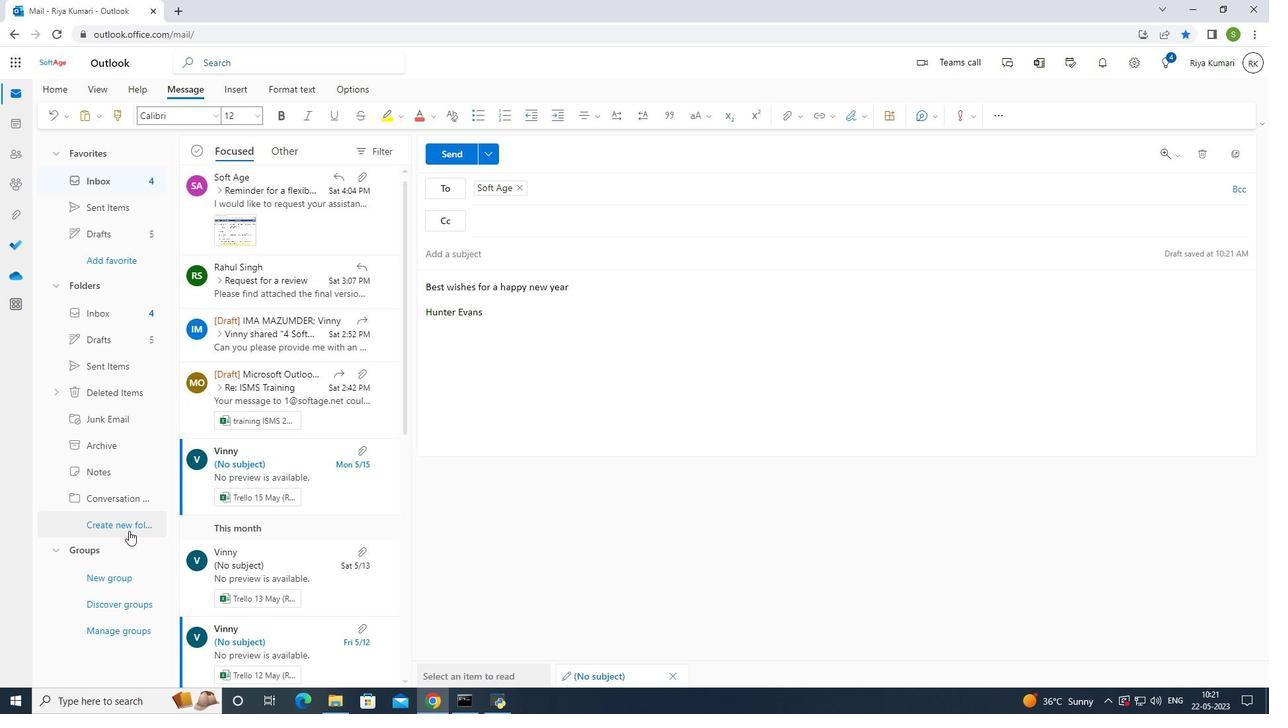 
Action: Mouse pressed left at (130, 529)
Screenshot: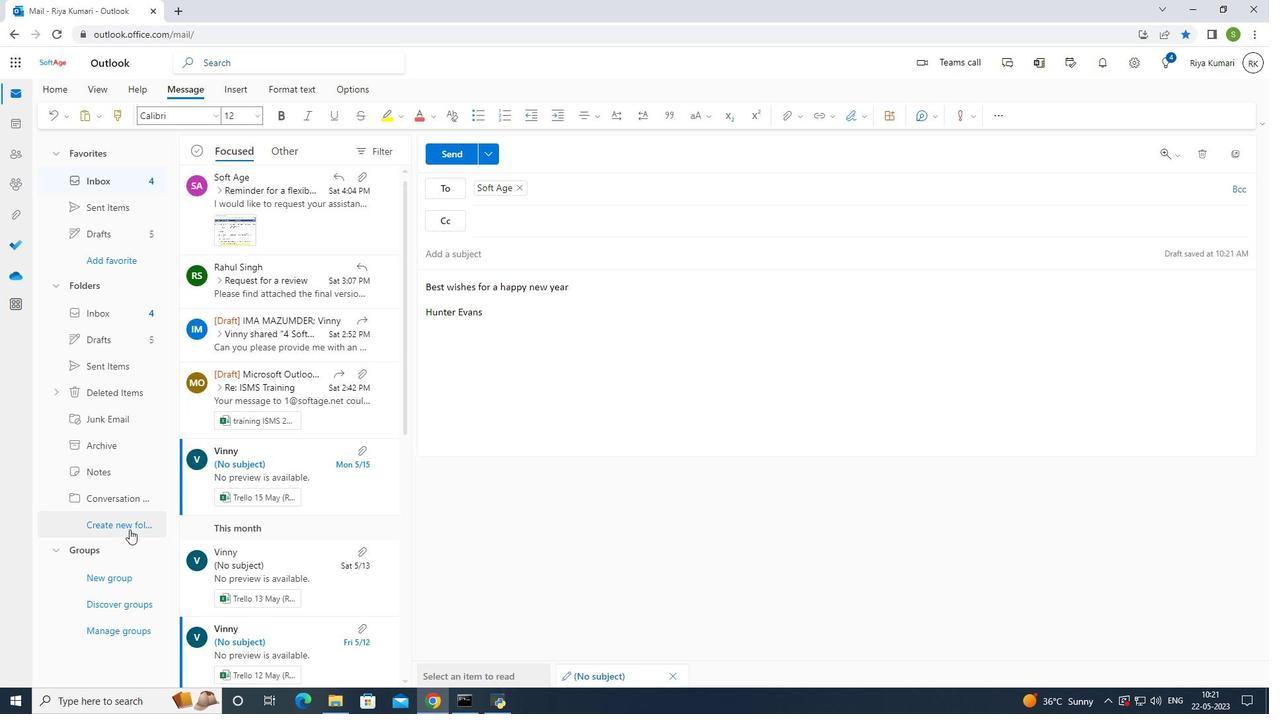 
Action: Mouse moved to (157, 490)
Screenshot: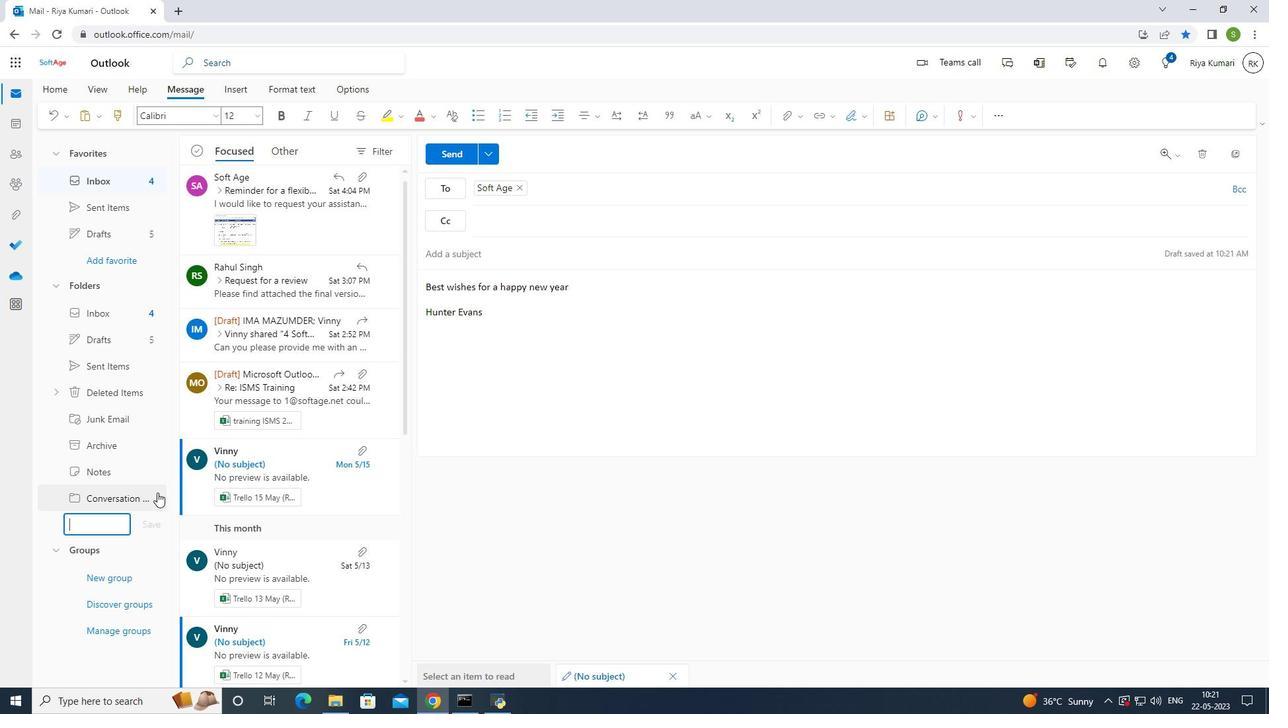 
Action: Key pressed <Key.shift>Party<Key.space><Key.shift>Planning
Screenshot: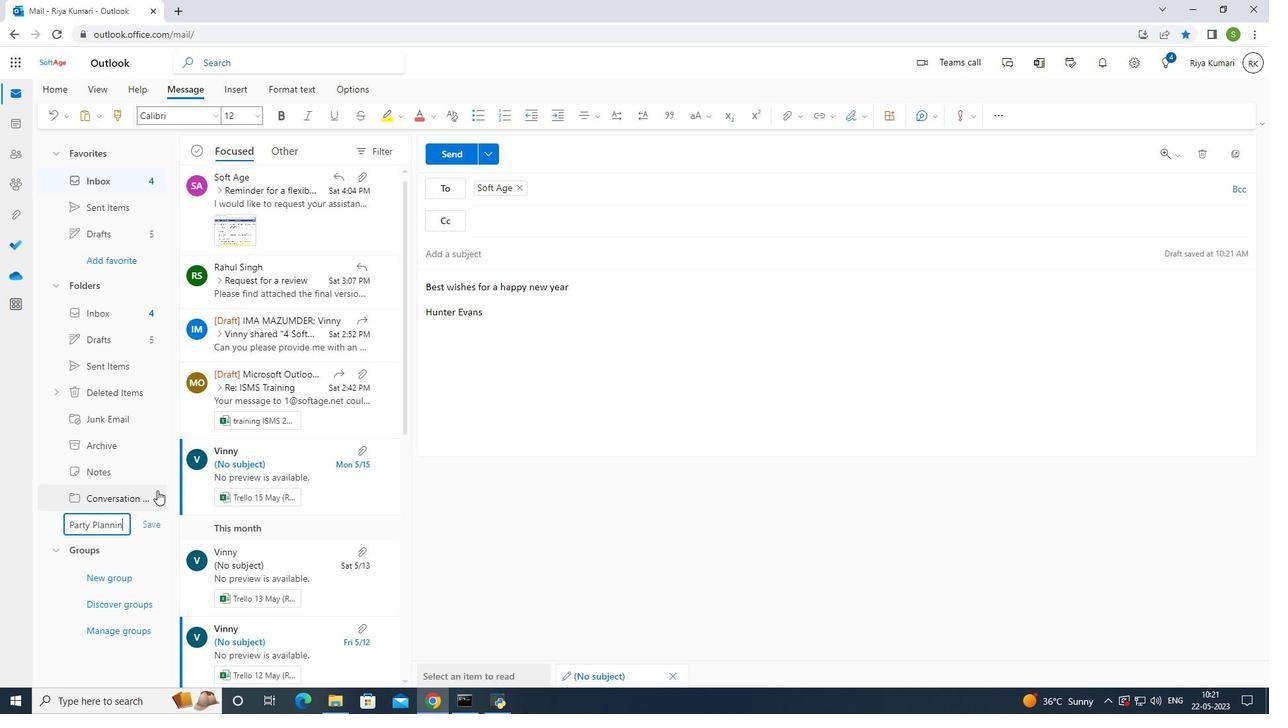 
Action: Mouse moved to (155, 524)
Screenshot: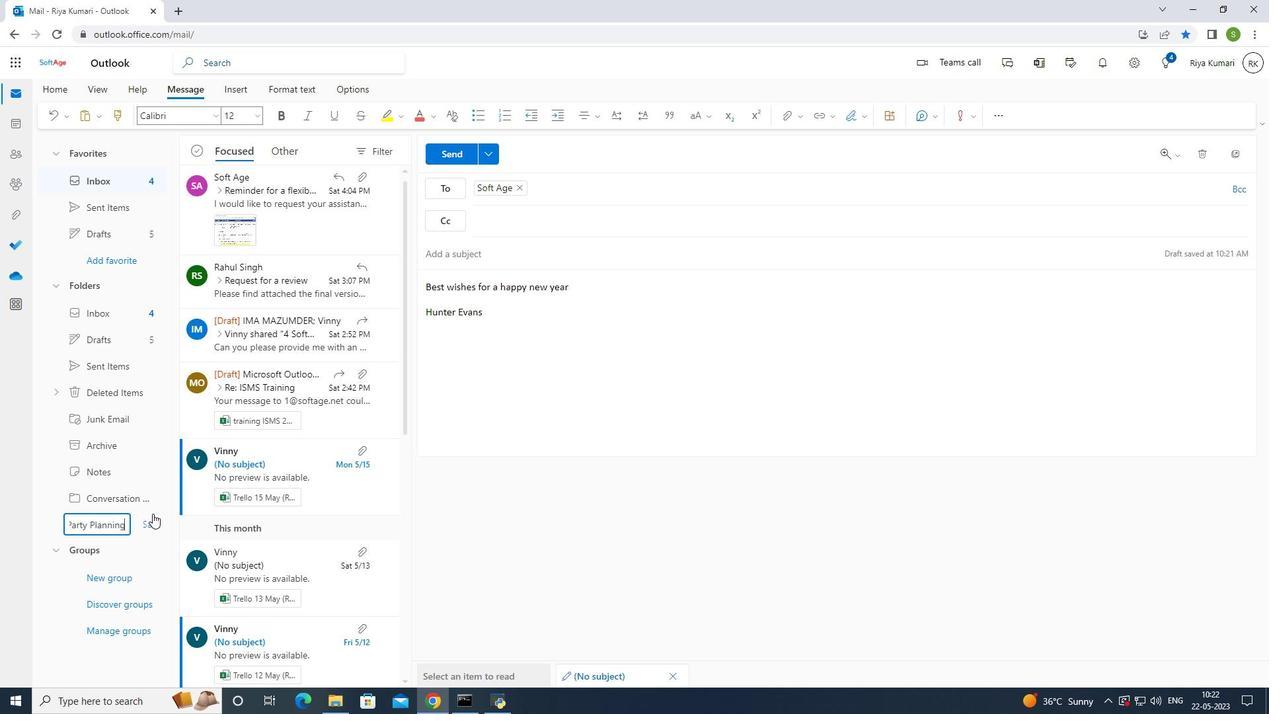 
Action: Mouse pressed left at (155, 524)
Screenshot: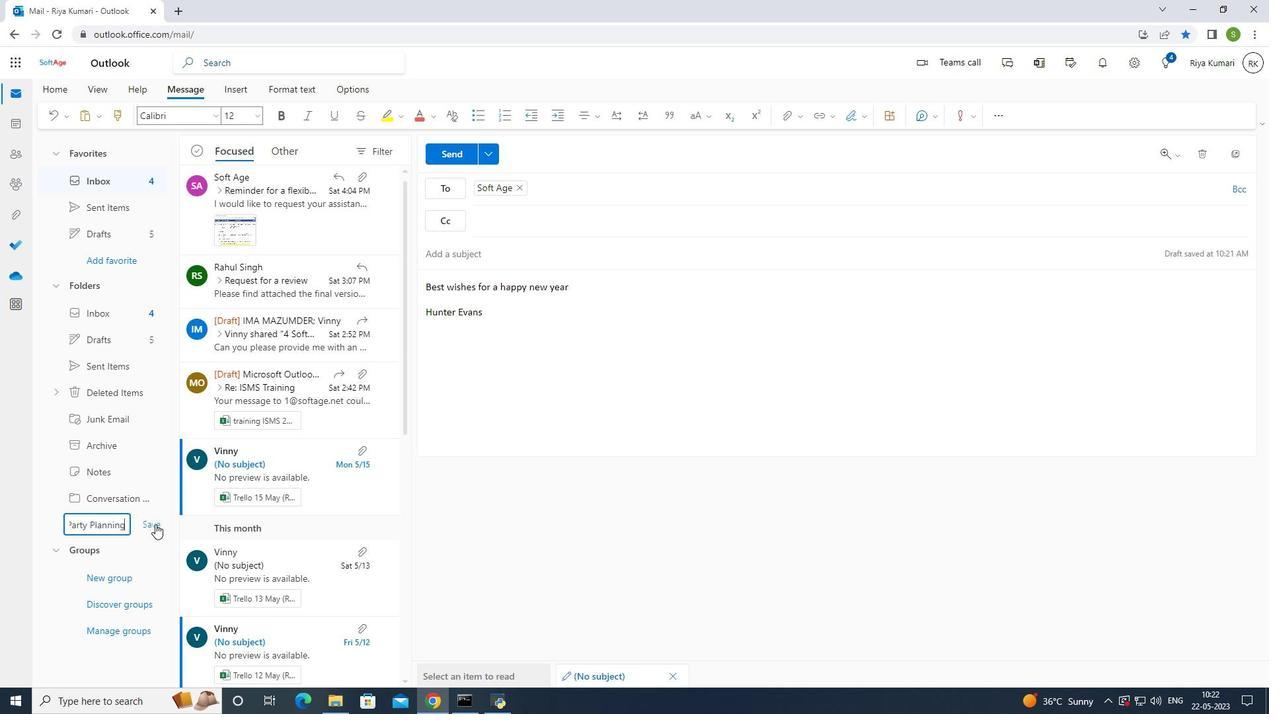 
Action: Mouse moved to (453, 156)
Screenshot: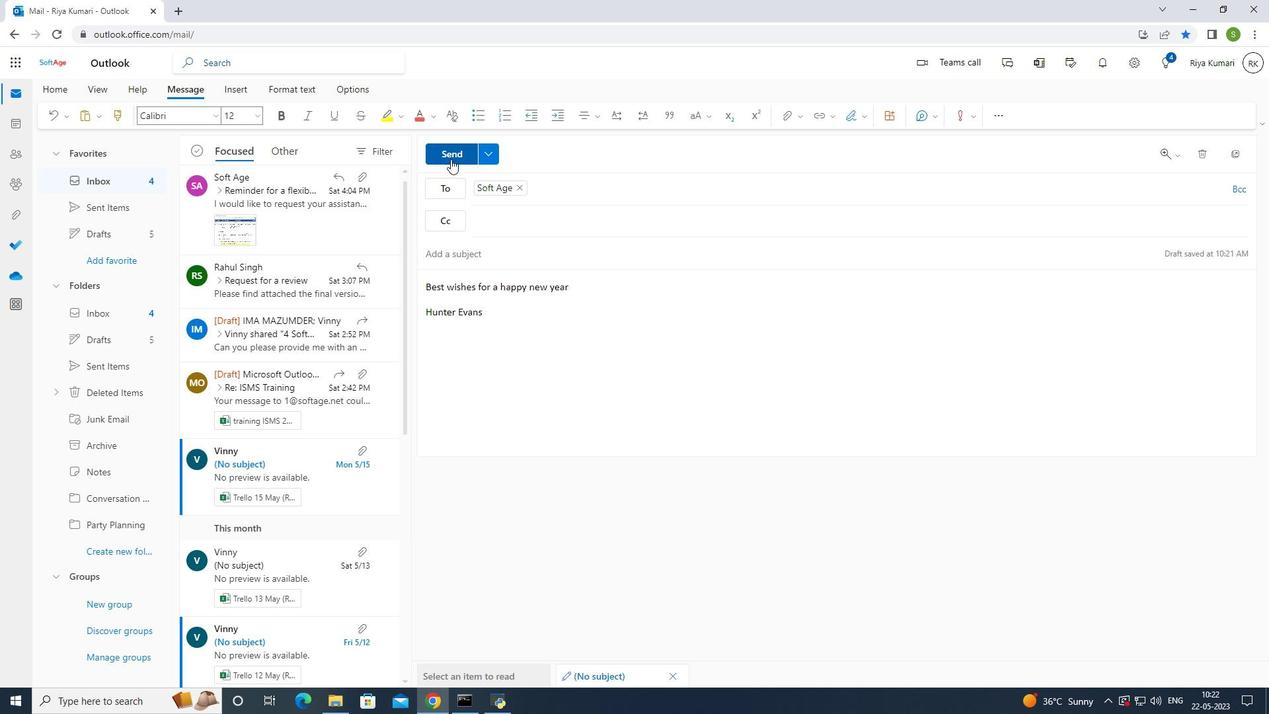 
Action: Mouse pressed left at (453, 156)
Screenshot: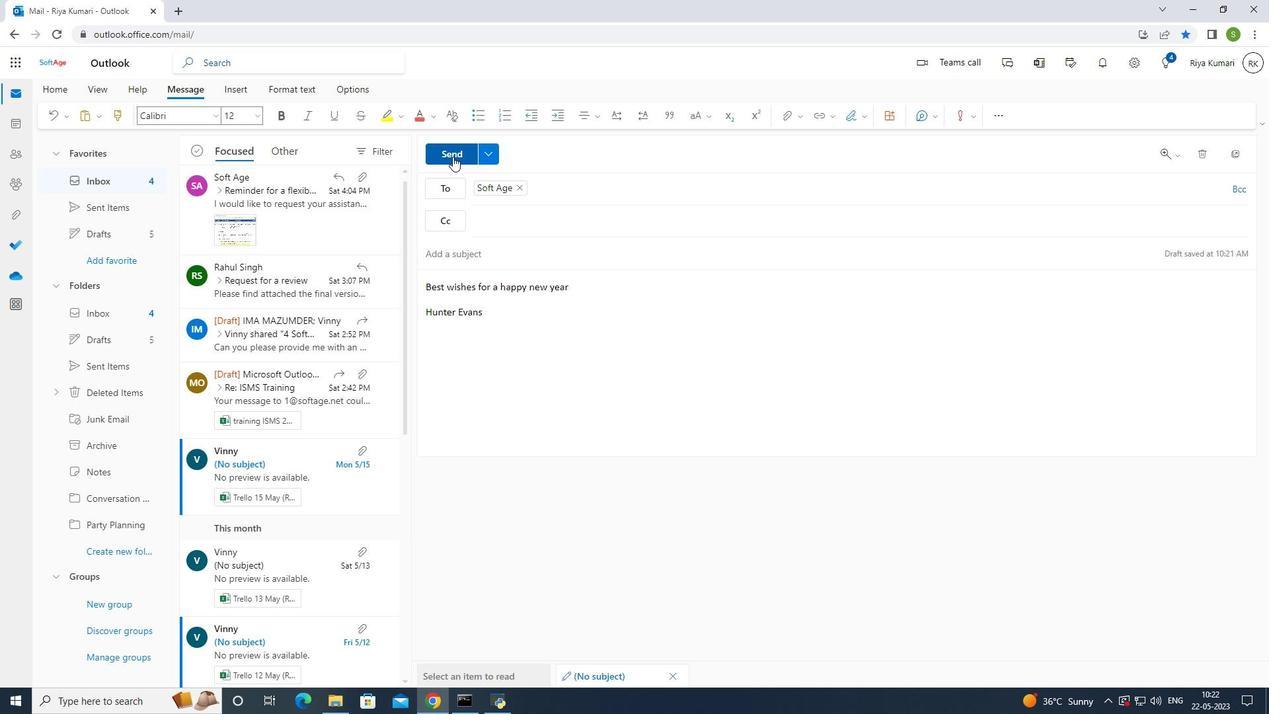 
Action: Mouse moved to (615, 402)
Screenshot: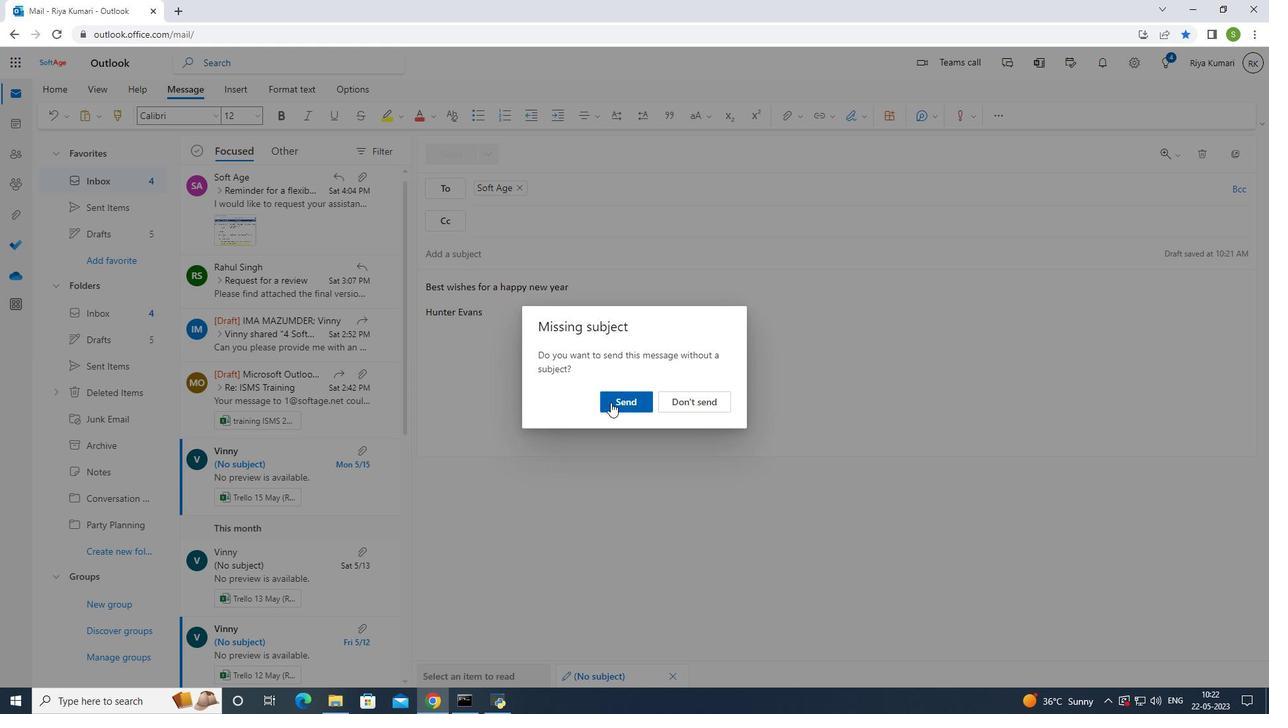 
Action: Mouse pressed left at (615, 402)
Screenshot: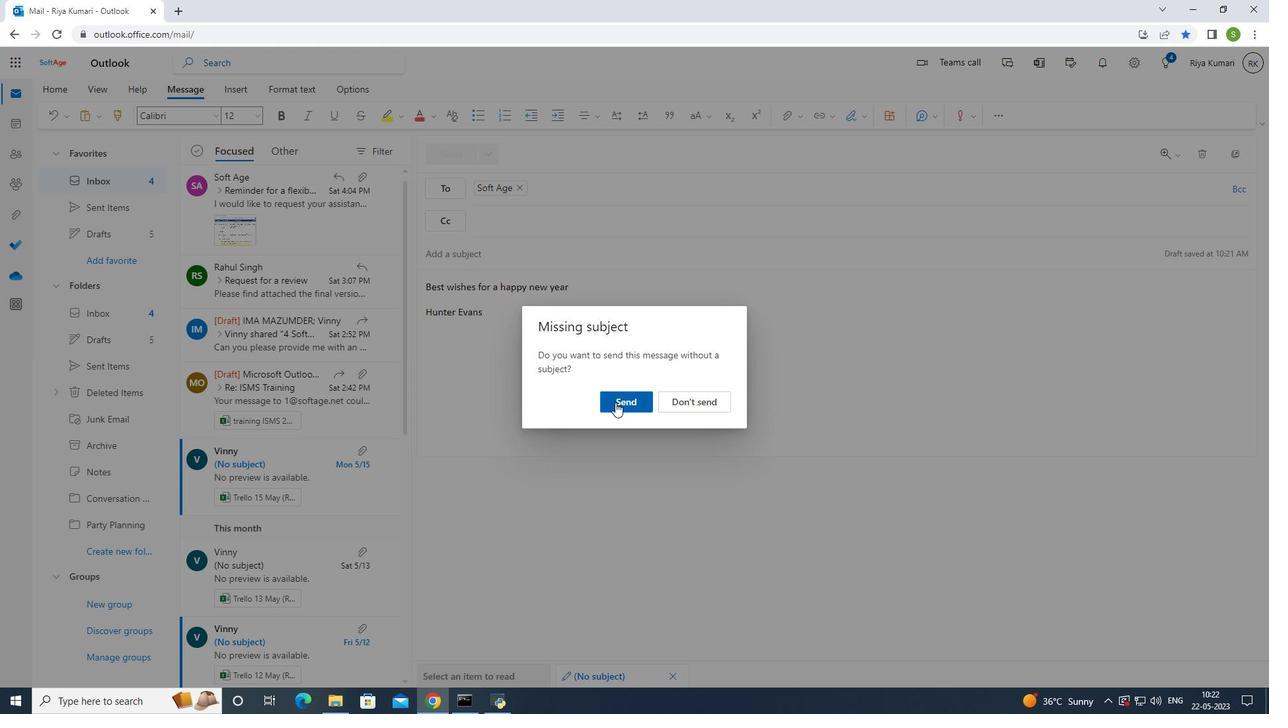 
Action: Mouse moved to (488, 282)
Screenshot: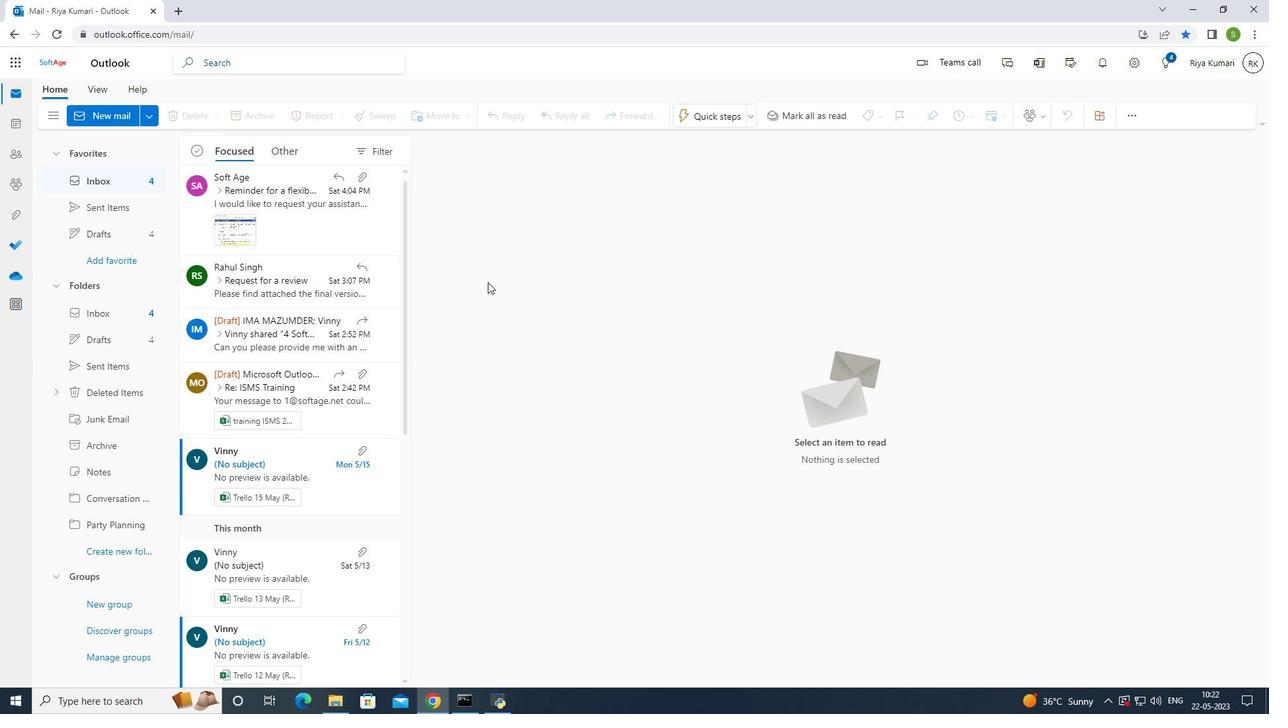 
